 Task: Look for space in Morozovsk, Russia from 11th June, 2023 to 15th June, 2023 for 2 adults in price range Rs.7000 to Rs.16000. Place can be private room with 1  bedroom having 2 beds and 1 bathroom. Property type can be house, flat, guest house, hotel. Booking option can be shelf check-in. Required host language is English.
Action: Mouse moved to (452, 112)
Screenshot: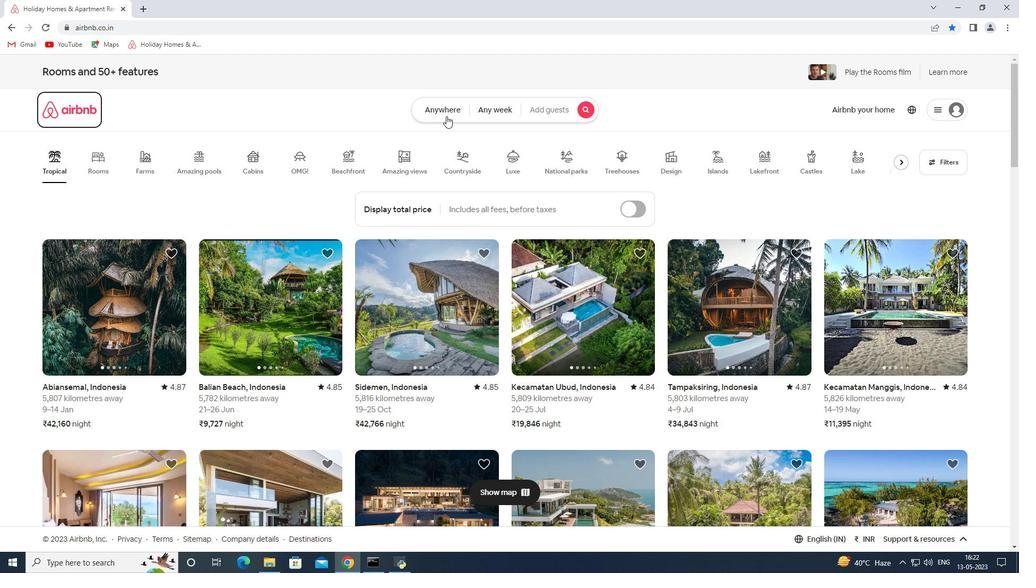 
Action: Mouse pressed left at (452, 112)
Screenshot: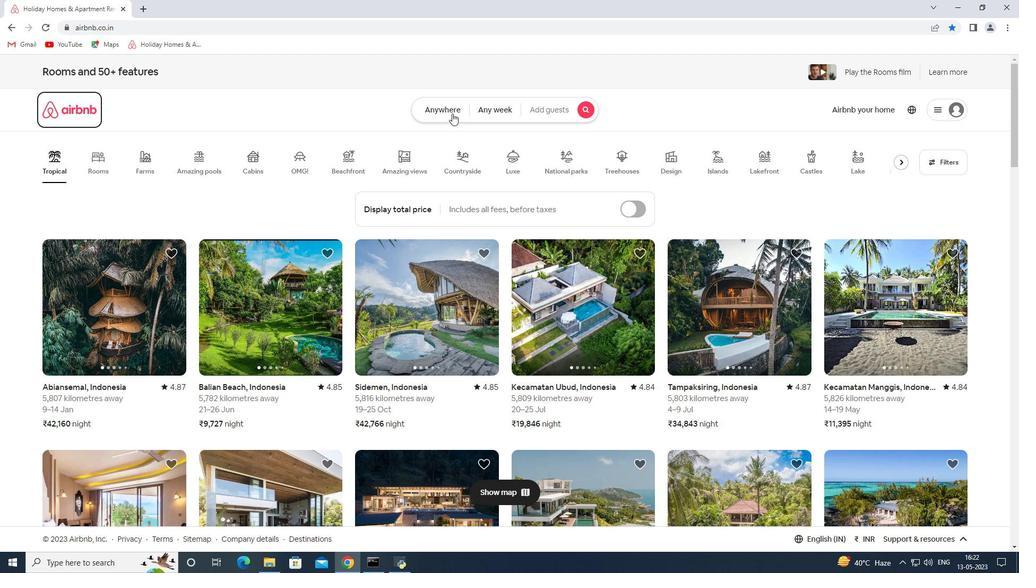 
Action: Mouse moved to (356, 156)
Screenshot: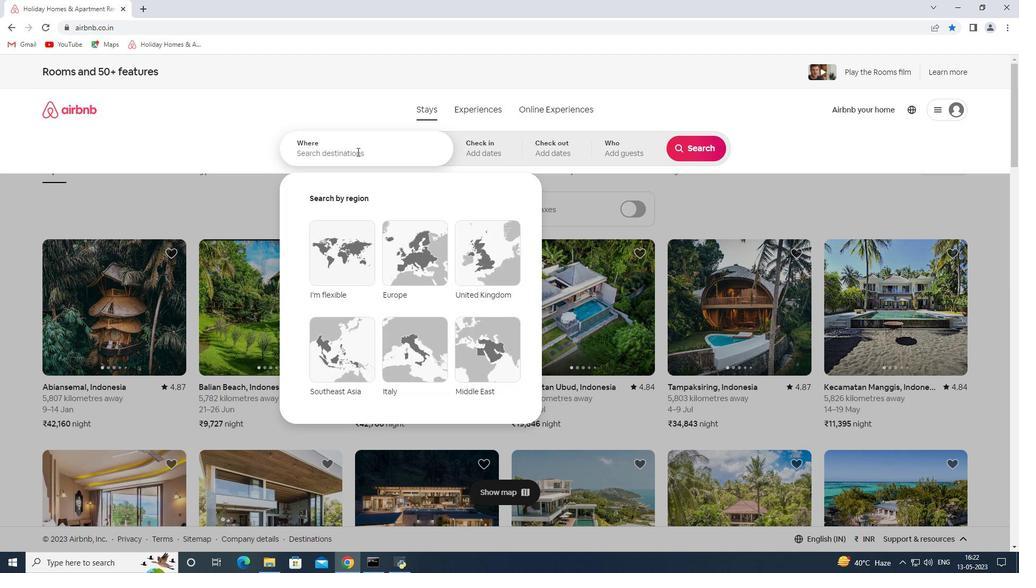 
Action: Mouse pressed left at (356, 156)
Screenshot: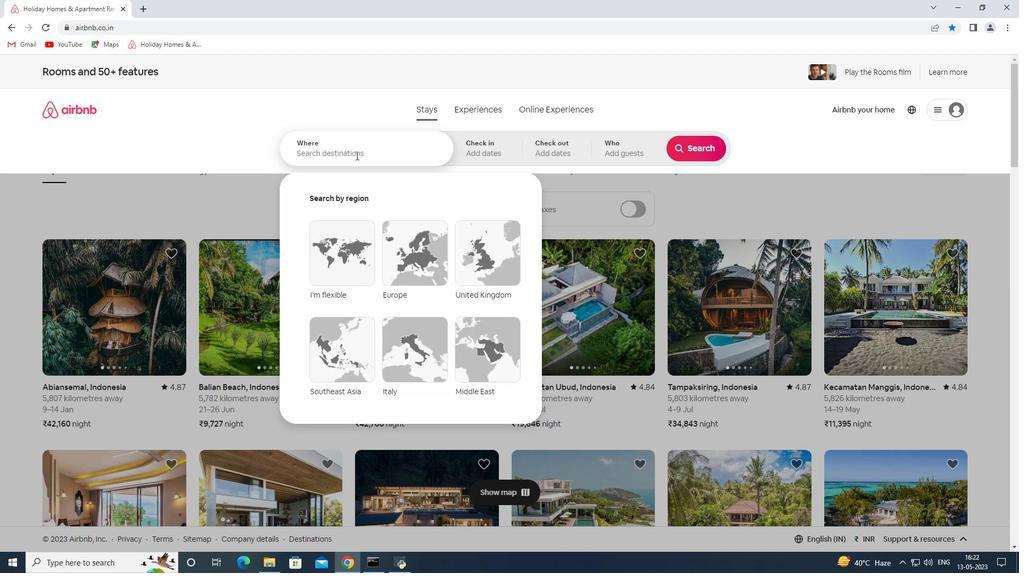 
Action: Key pressed <Key.shift><Key.shift><Key.shift><Key.shift><Key.shift><Key.shift><Key.shift><Key.shift><Key.shift>Morozovsk<Key.space><Key.shift><Key.shift><Key.shift><Key.shift><Key.shift><Key.shift><Key.shift><Key.shift><Key.shift><Key.shift><Key.shift><Key.shift><Key.shift><Key.shift><Key.shift><Key.shift><Key.shift><Key.shift><Key.shift><Key.shift><Key.shift><Key.shift><Key.shift><Key.shift><Key.shift><Key.shift><Key.shift><Key.shift>Russia<Key.space><Key.enter>
Screenshot: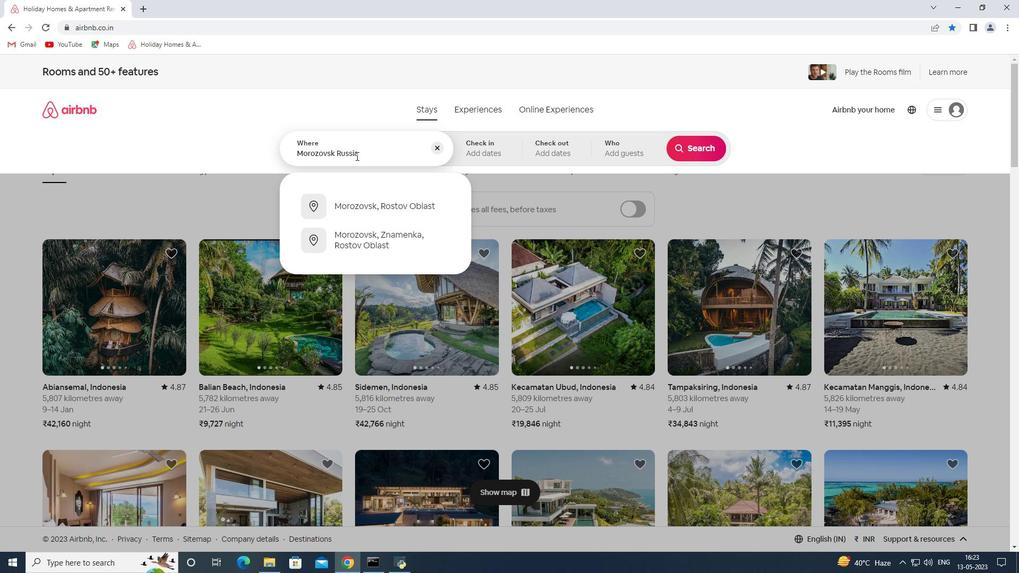 
Action: Mouse moved to (535, 329)
Screenshot: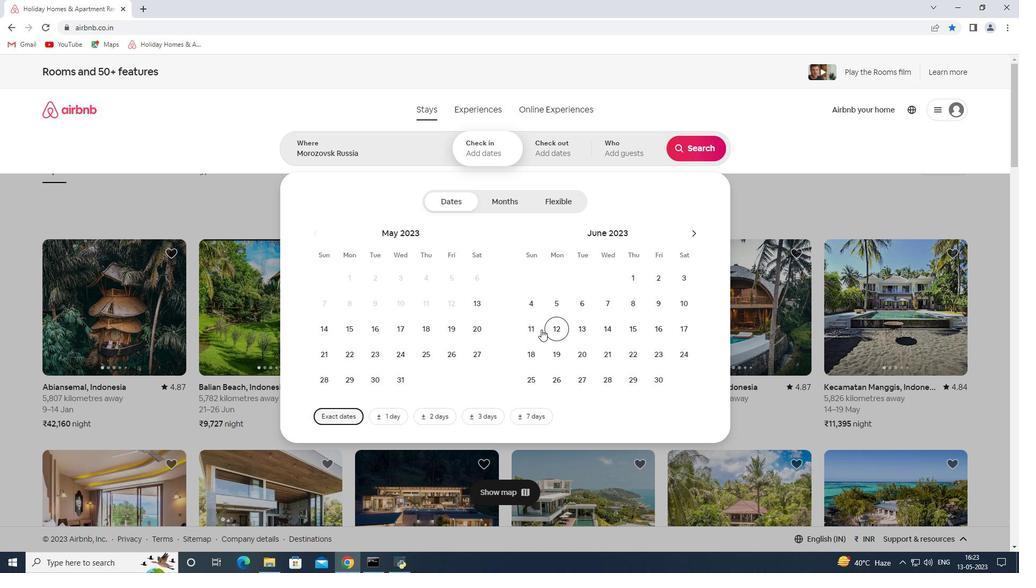 
Action: Mouse pressed left at (535, 329)
Screenshot: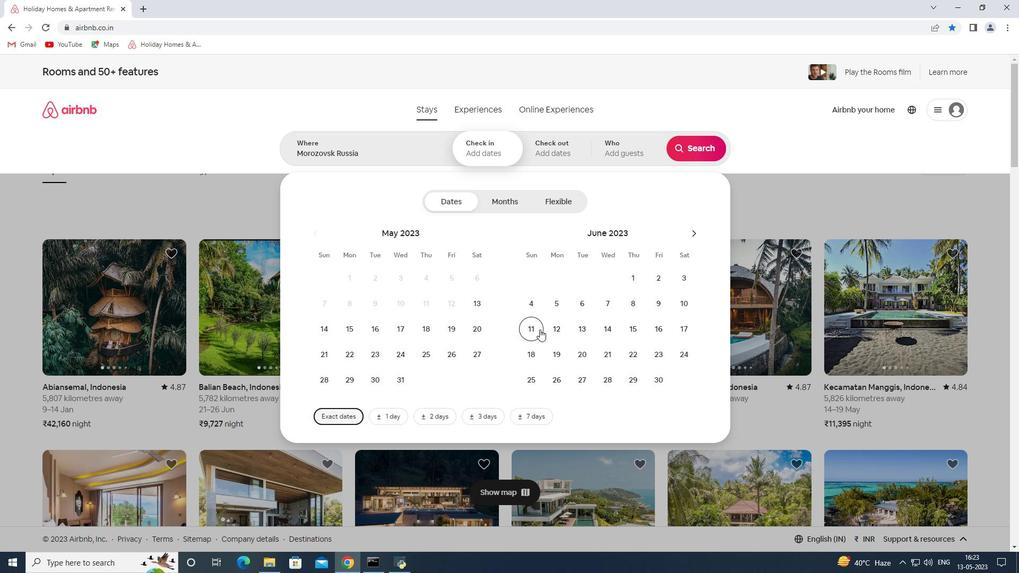 
Action: Mouse moved to (631, 333)
Screenshot: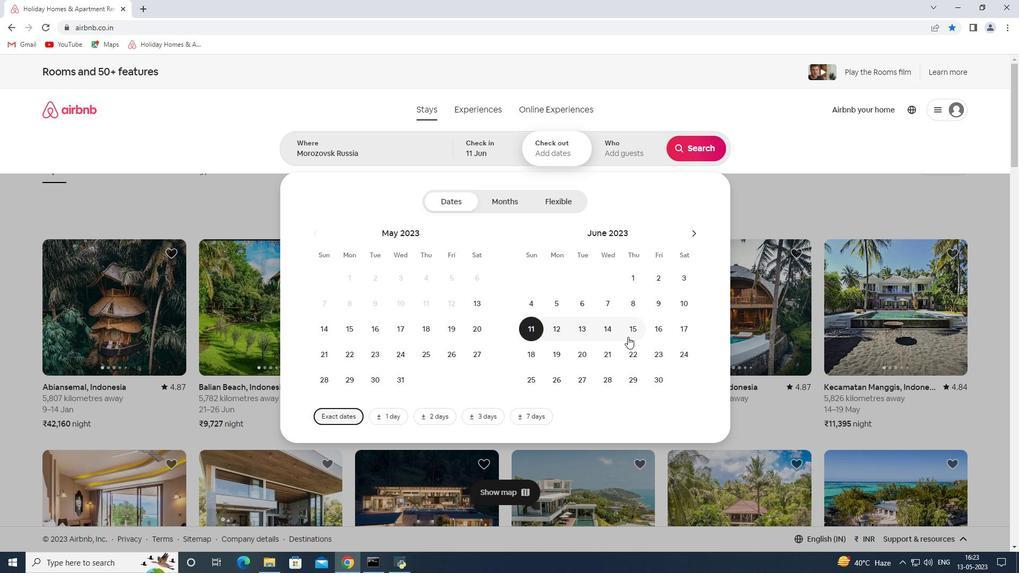 
Action: Mouse pressed left at (631, 333)
Screenshot: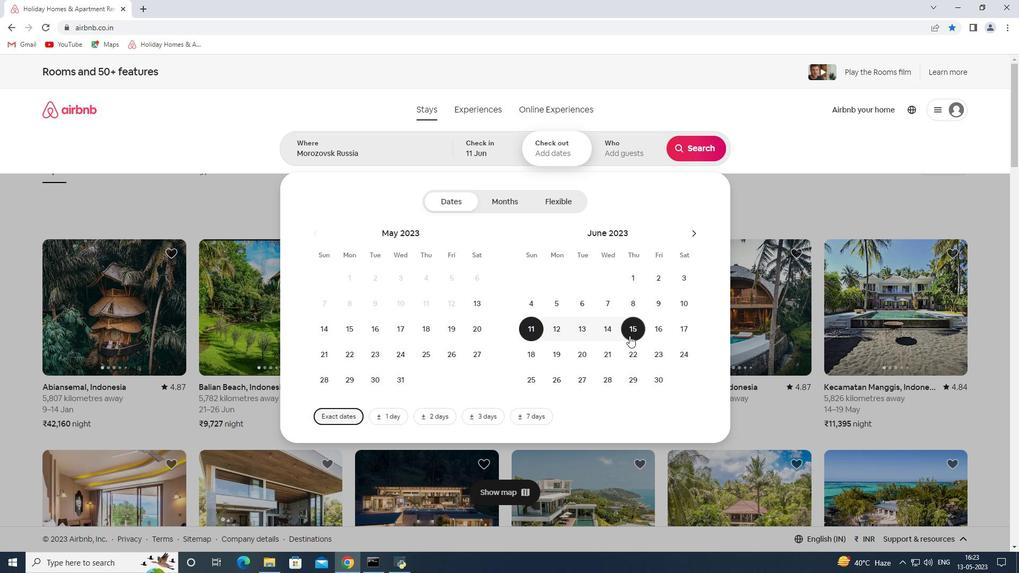 
Action: Mouse moved to (633, 154)
Screenshot: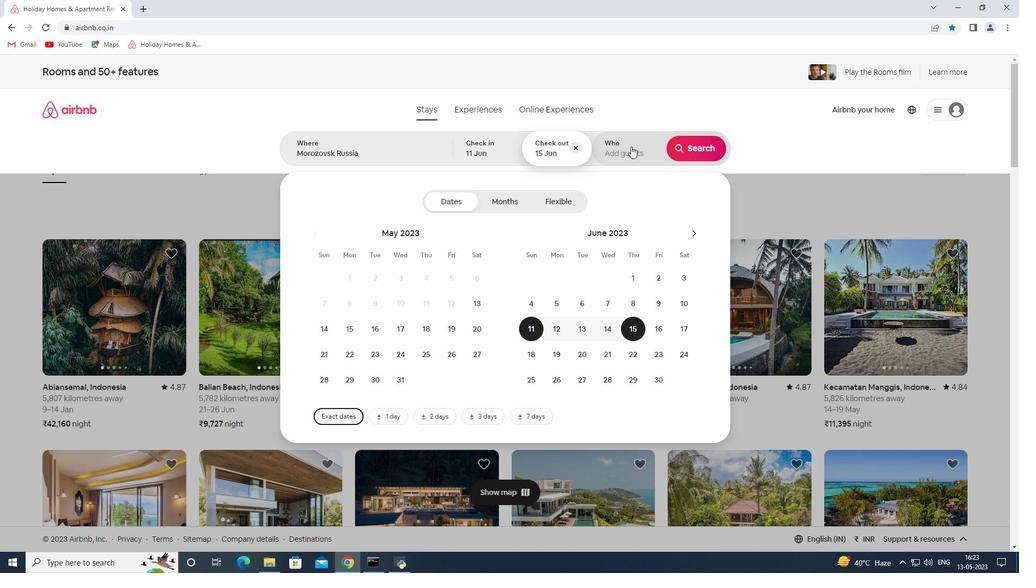 
Action: Mouse pressed left at (633, 154)
Screenshot: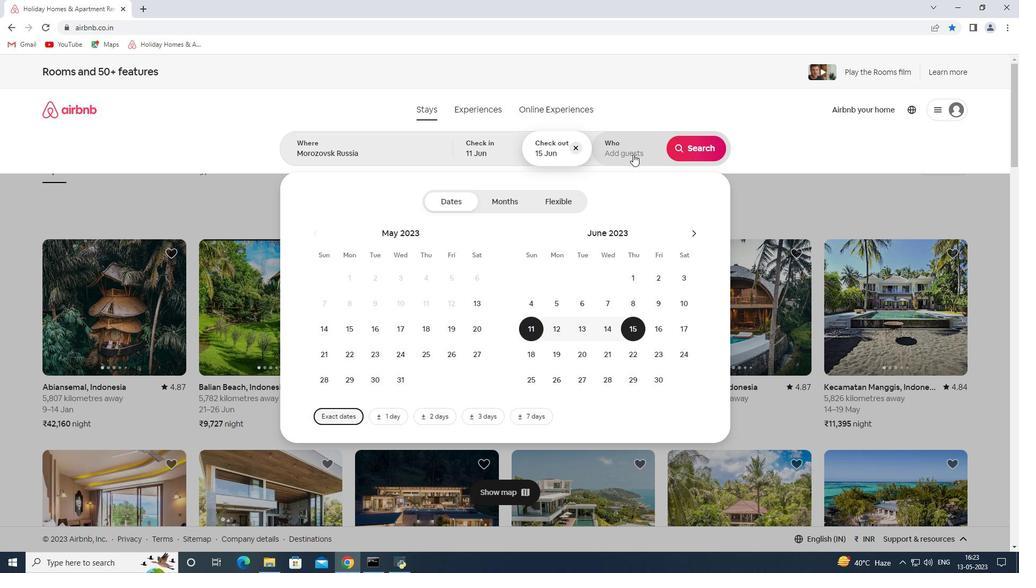 
Action: Mouse moved to (702, 204)
Screenshot: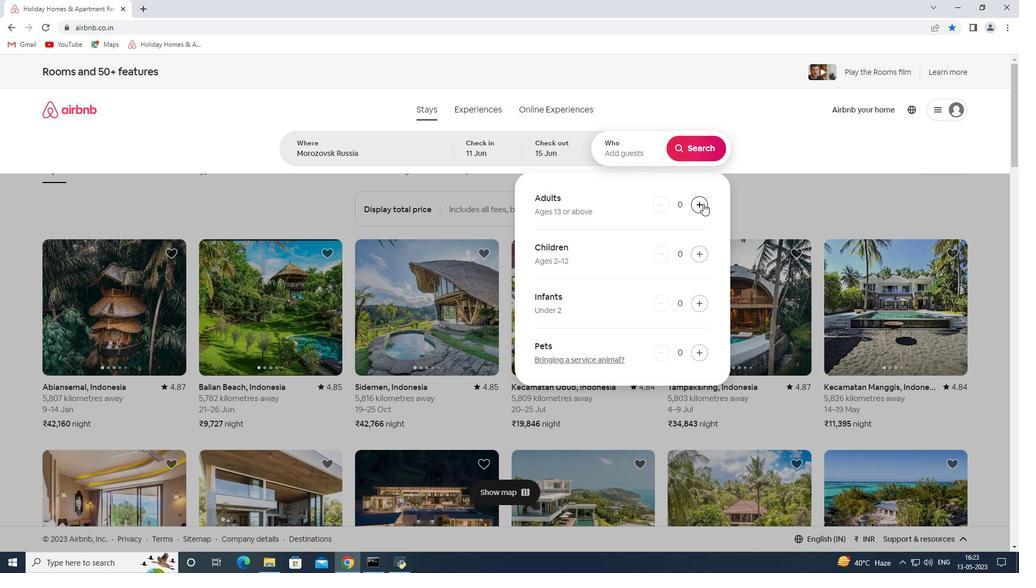 
Action: Mouse pressed left at (702, 204)
Screenshot: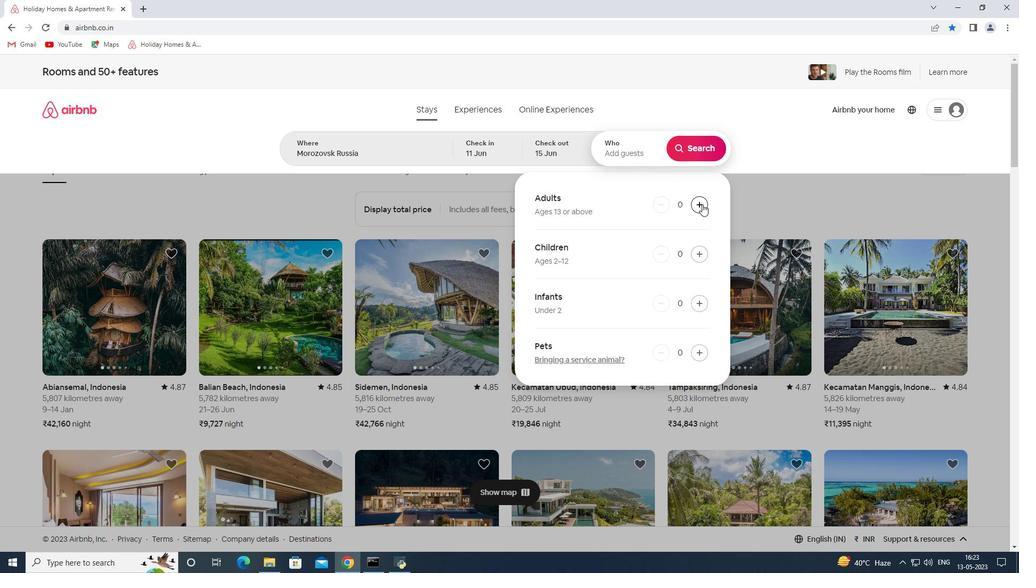 
Action: Mouse pressed left at (702, 204)
Screenshot: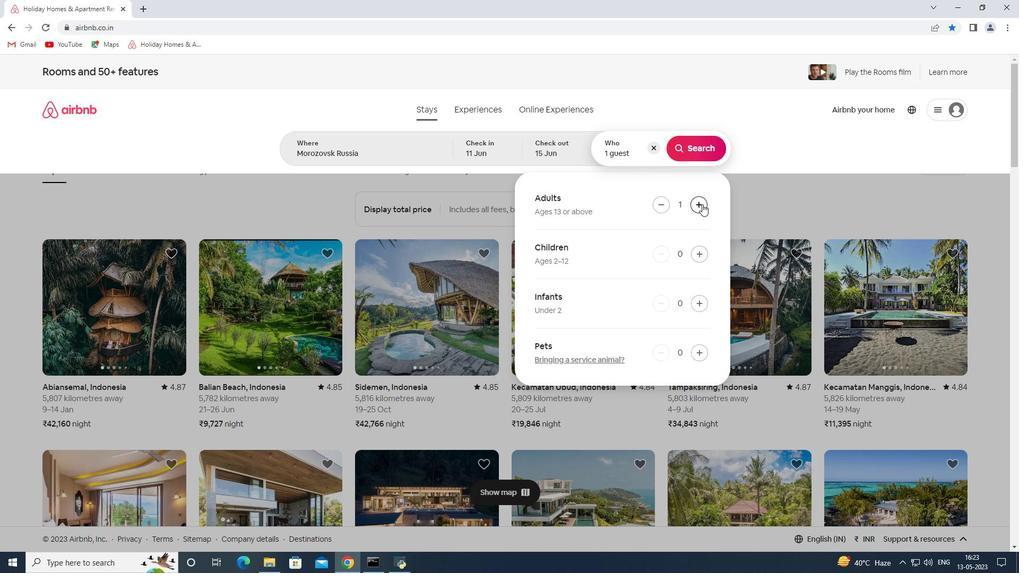 
Action: Mouse pressed left at (702, 204)
Screenshot: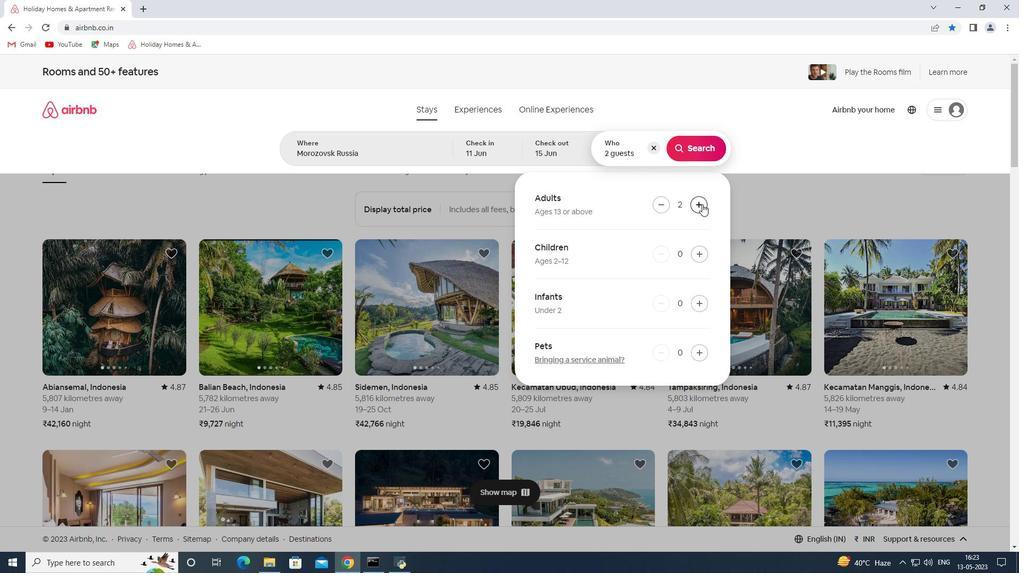 
Action: Mouse moved to (663, 208)
Screenshot: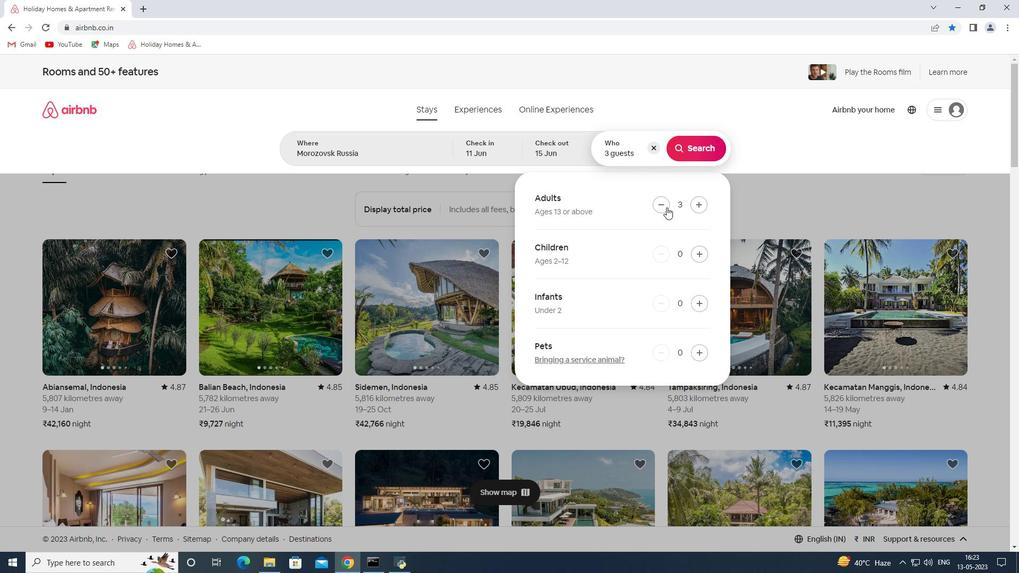 
Action: Mouse pressed left at (663, 208)
Screenshot: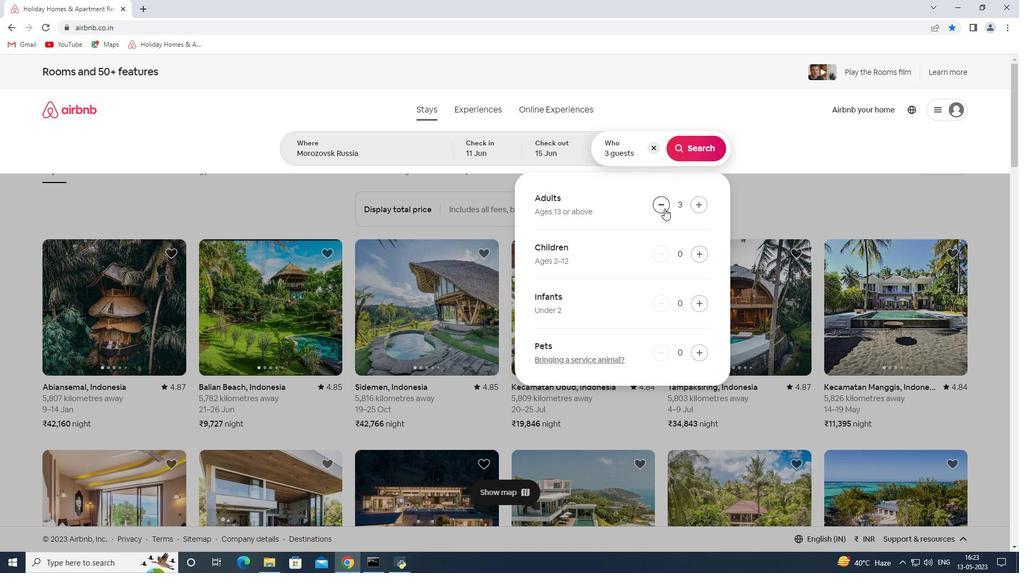 
Action: Mouse moved to (700, 147)
Screenshot: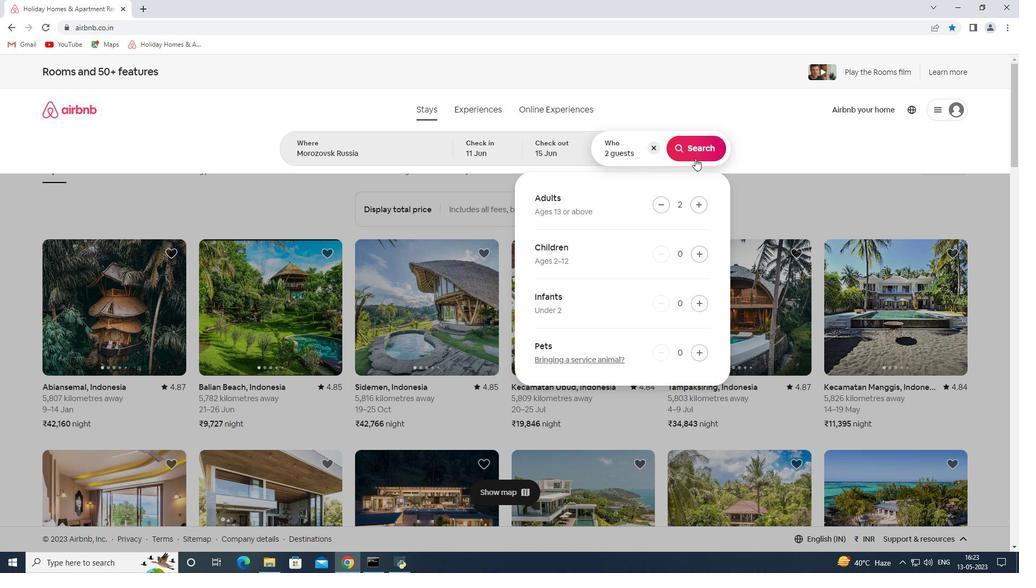 
Action: Mouse pressed left at (700, 147)
Screenshot: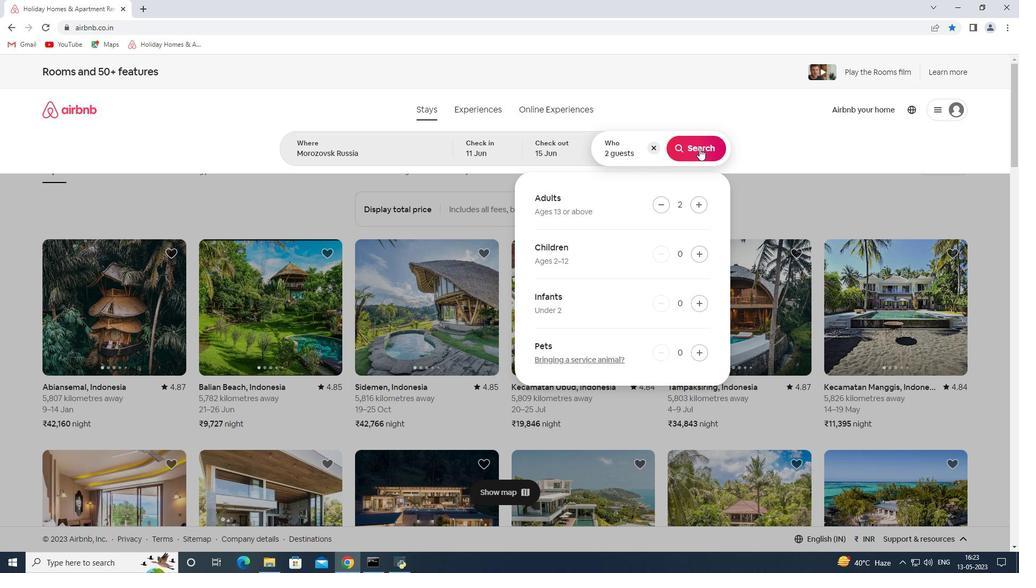 
Action: Mouse moved to (959, 118)
Screenshot: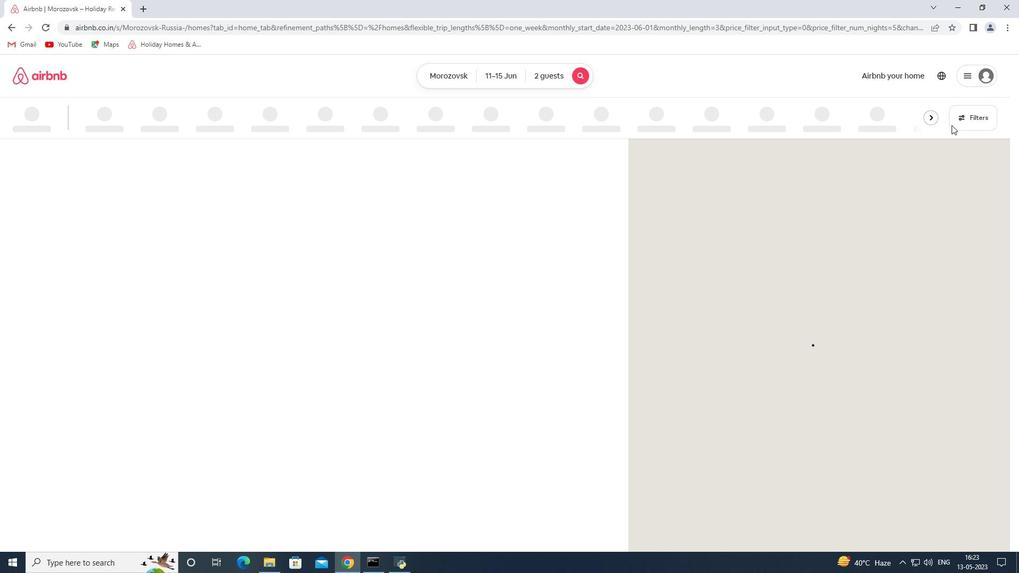 
Action: Mouse pressed left at (959, 118)
Screenshot: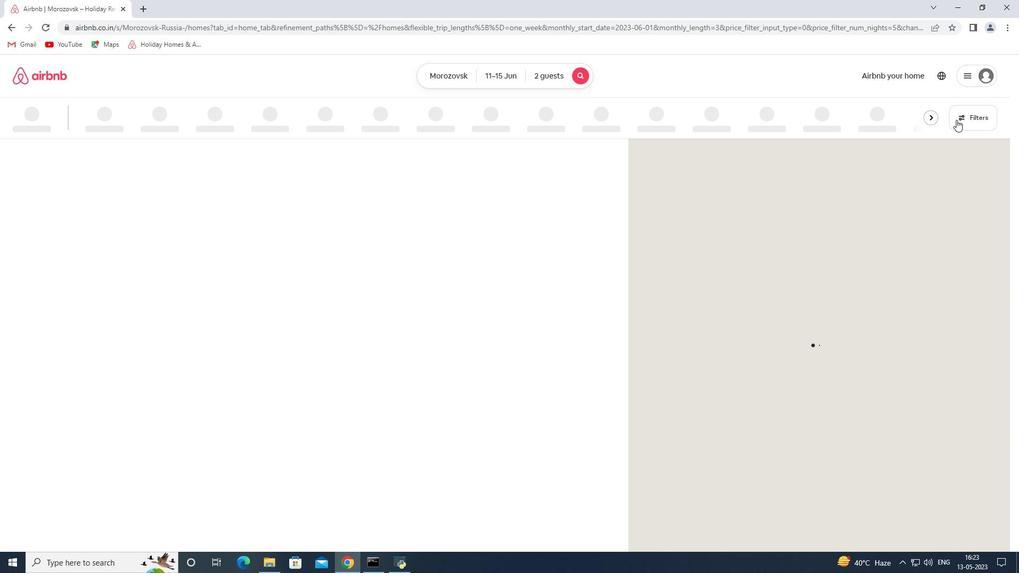 
Action: Mouse moved to (373, 377)
Screenshot: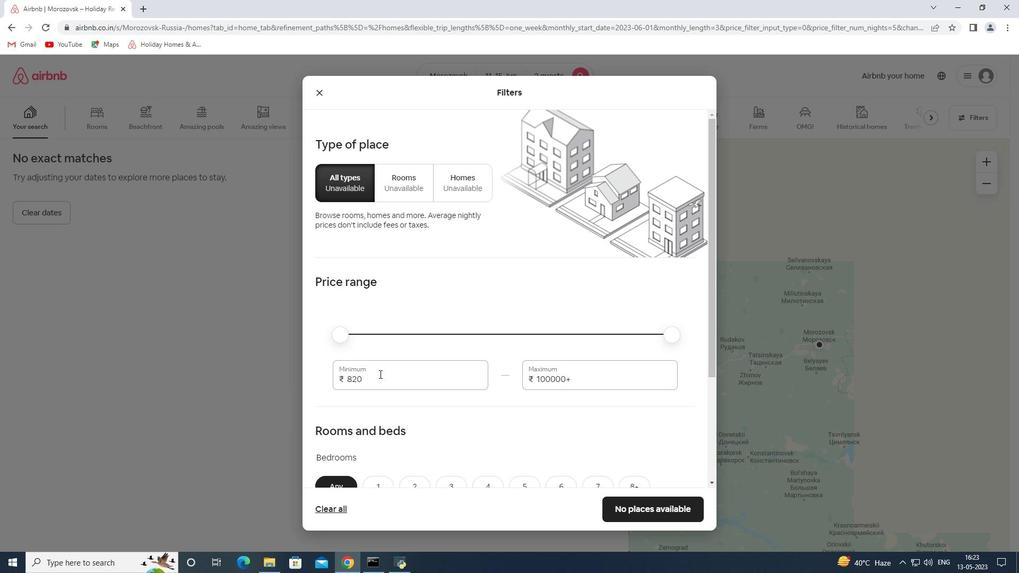 
Action: Mouse pressed left at (373, 377)
Screenshot: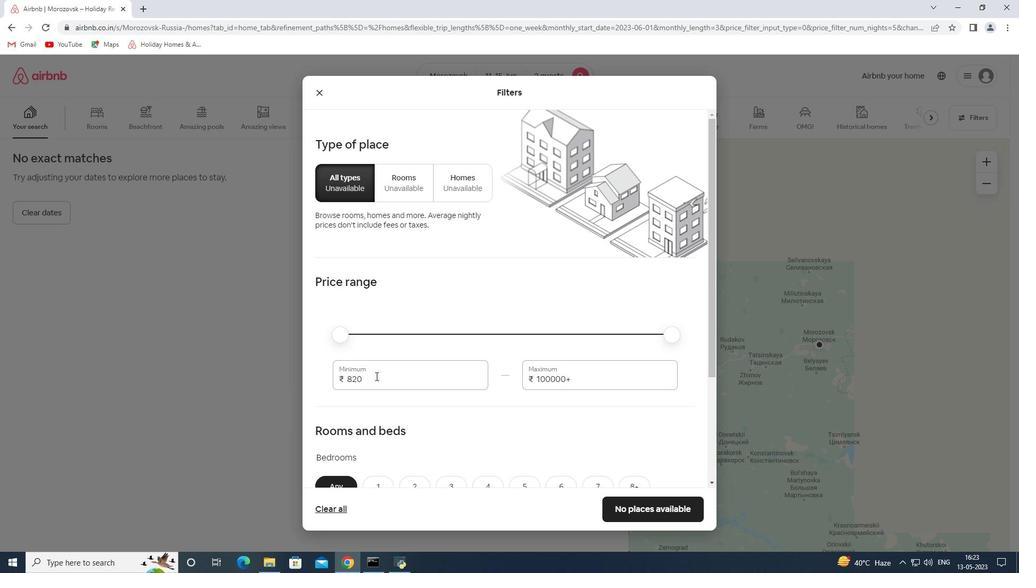 
Action: Mouse pressed left at (373, 377)
Screenshot: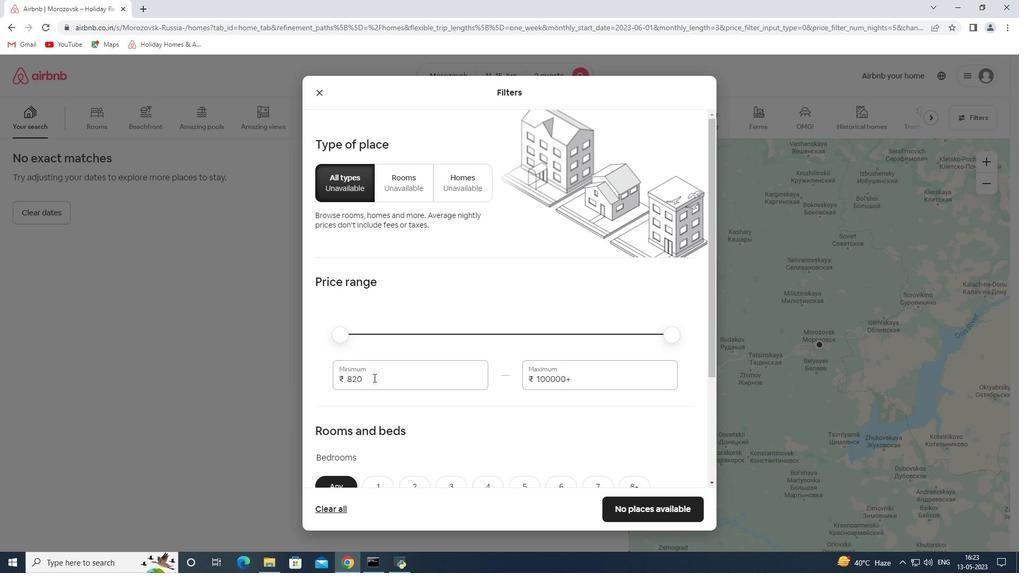 
Action: Key pressed 7000<Key.tab>16000
Screenshot: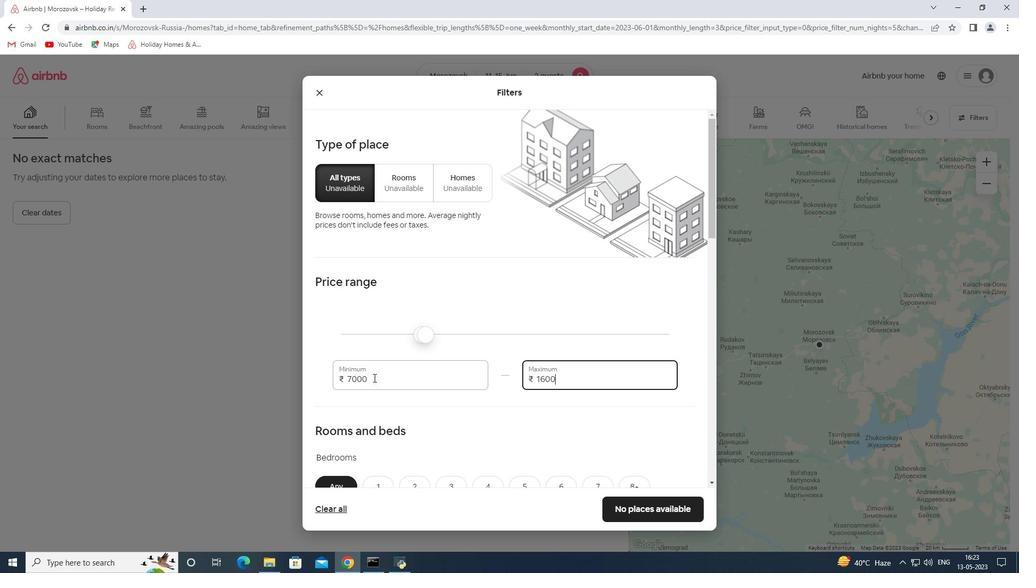 
Action: Mouse moved to (480, 295)
Screenshot: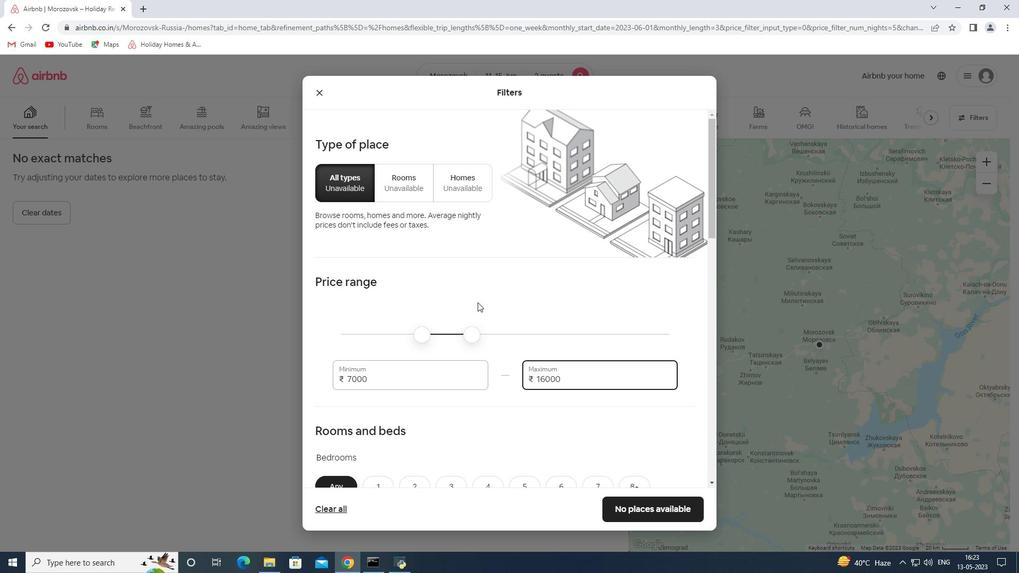 
Action: Mouse scrolled (480, 294) with delta (0, 0)
Screenshot: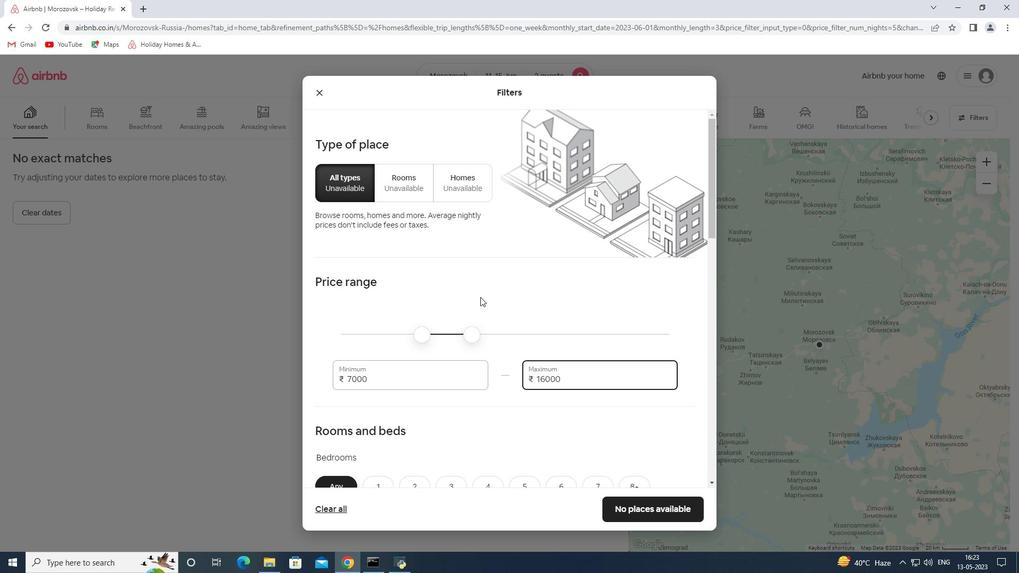 
Action: Mouse moved to (480, 295)
Screenshot: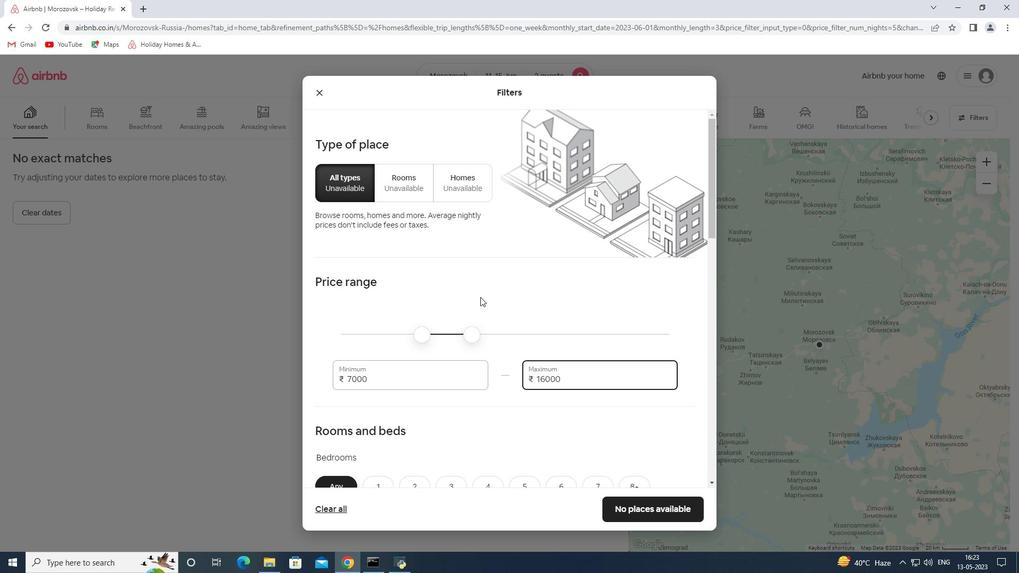 
Action: Mouse scrolled (480, 294) with delta (0, 0)
Screenshot: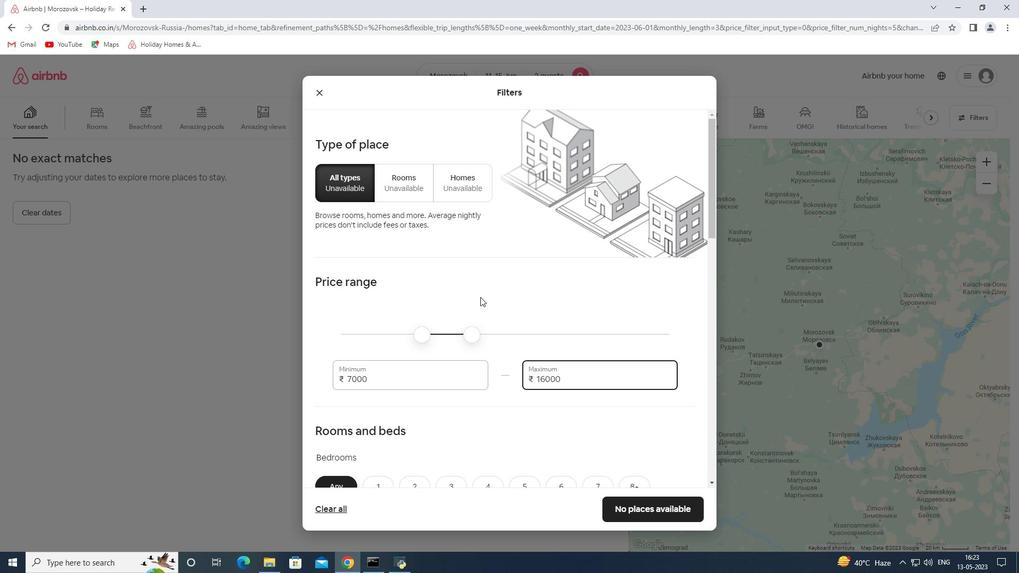 
Action: Mouse scrolled (480, 294) with delta (0, 0)
Screenshot: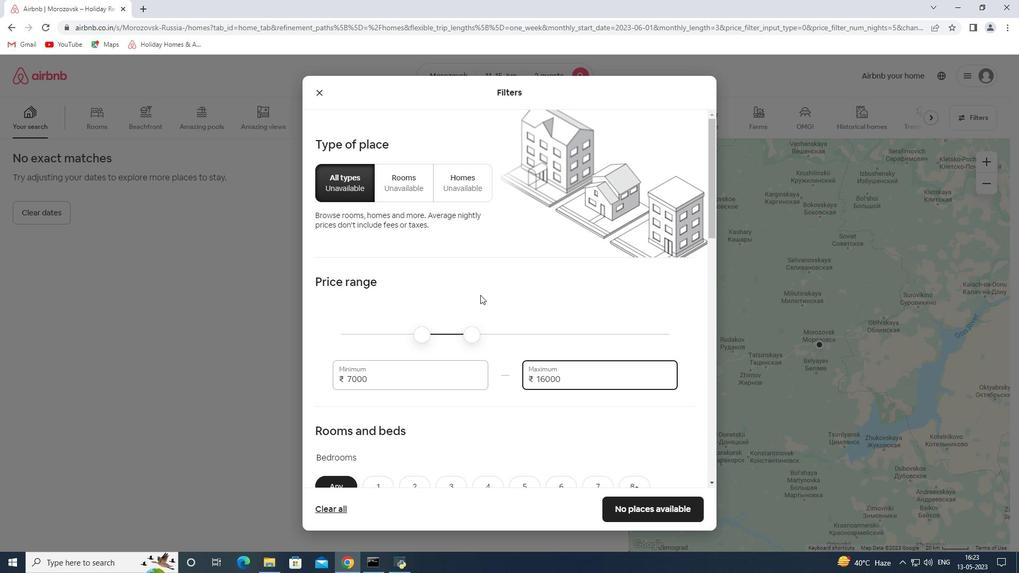 
Action: Mouse moved to (383, 332)
Screenshot: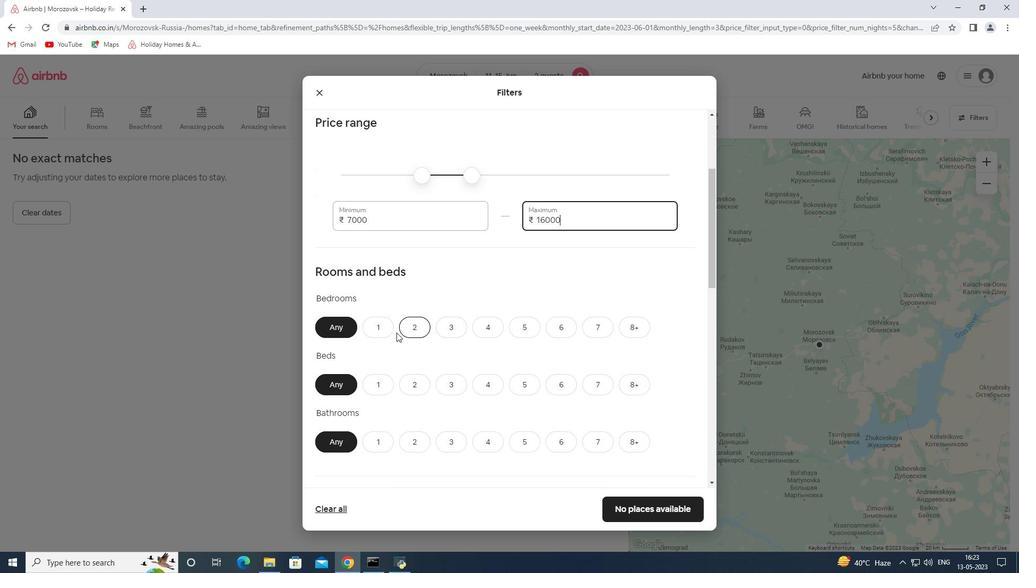 
Action: Mouse pressed left at (383, 332)
Screenshot: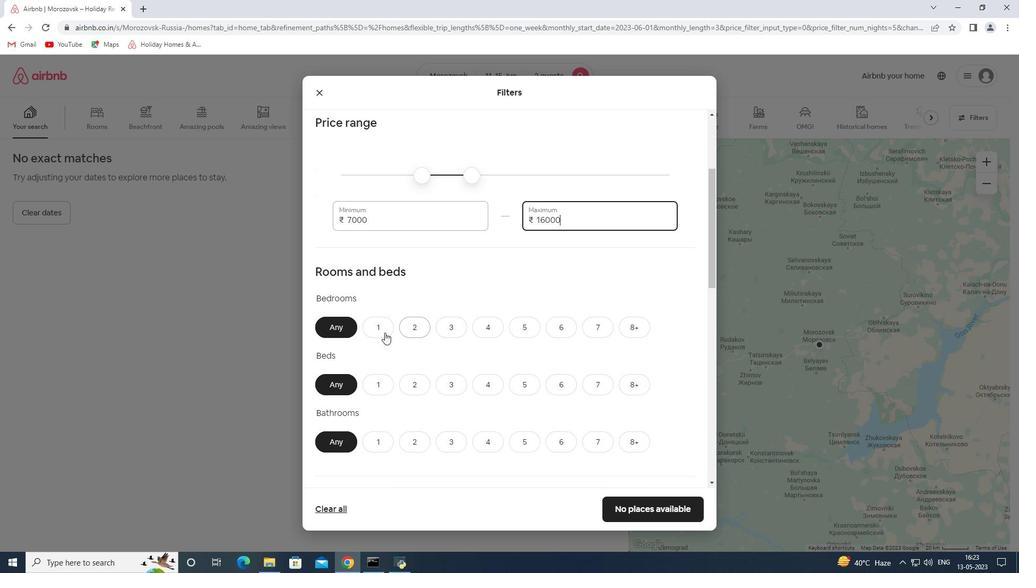 
Action: Mouse moved to (415, 388)
Screenshot: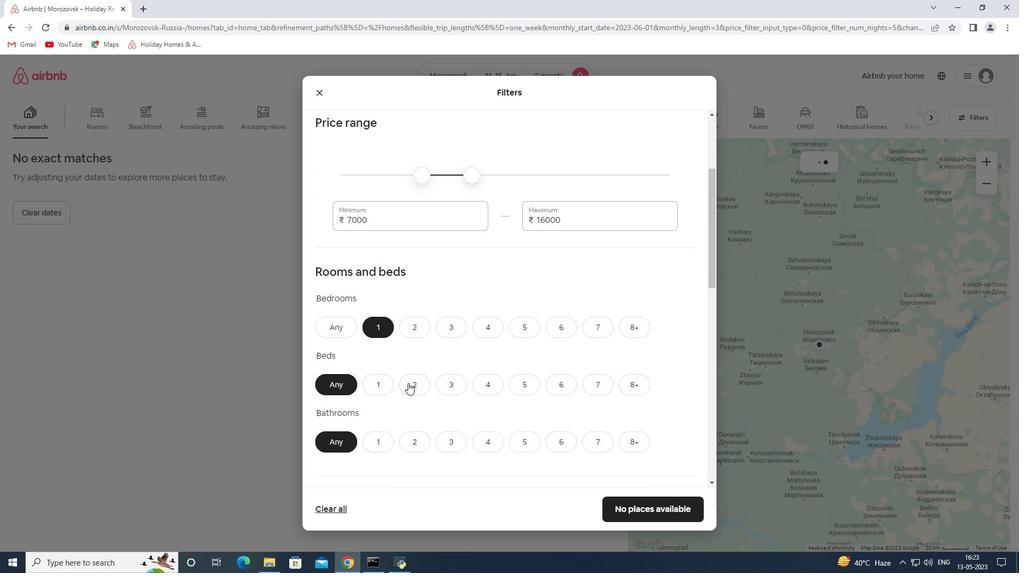 
Action: Mouse pressed left at (415, 388)
Screenshot: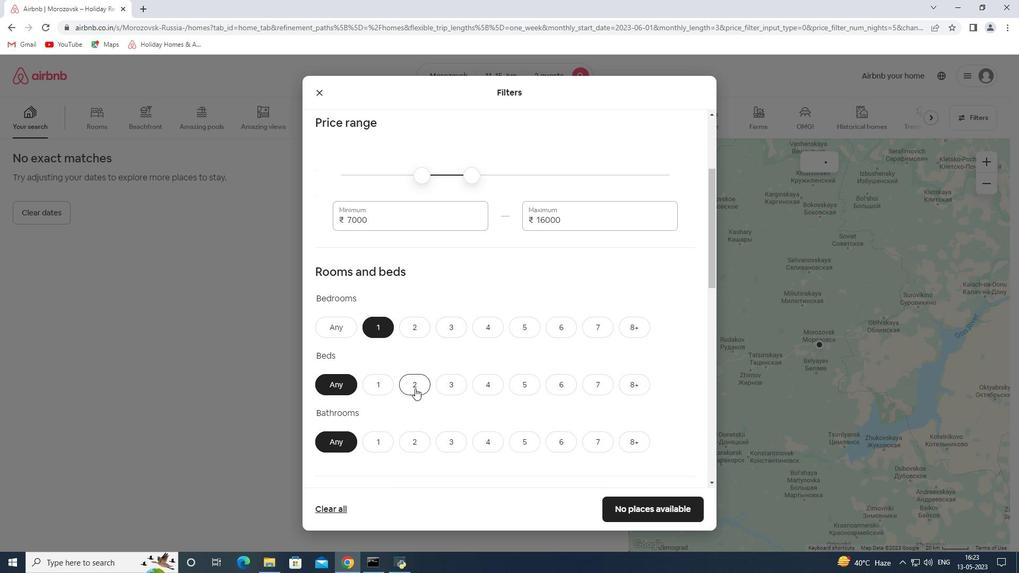 
Action: Mouse moved to (381, 436)
Screenshot: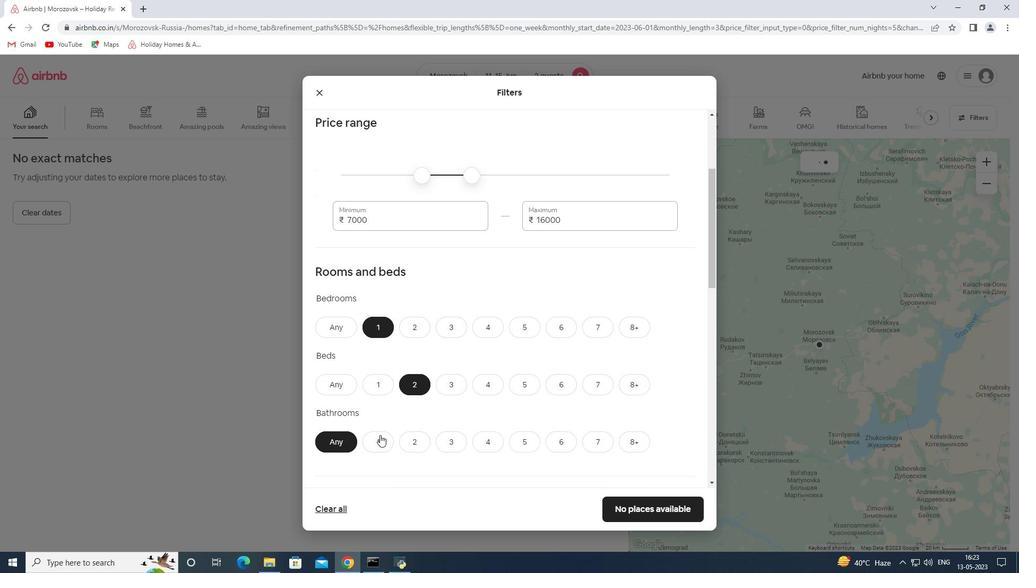 
Action: Mouse pressed left at (381, 436)
Screenshot: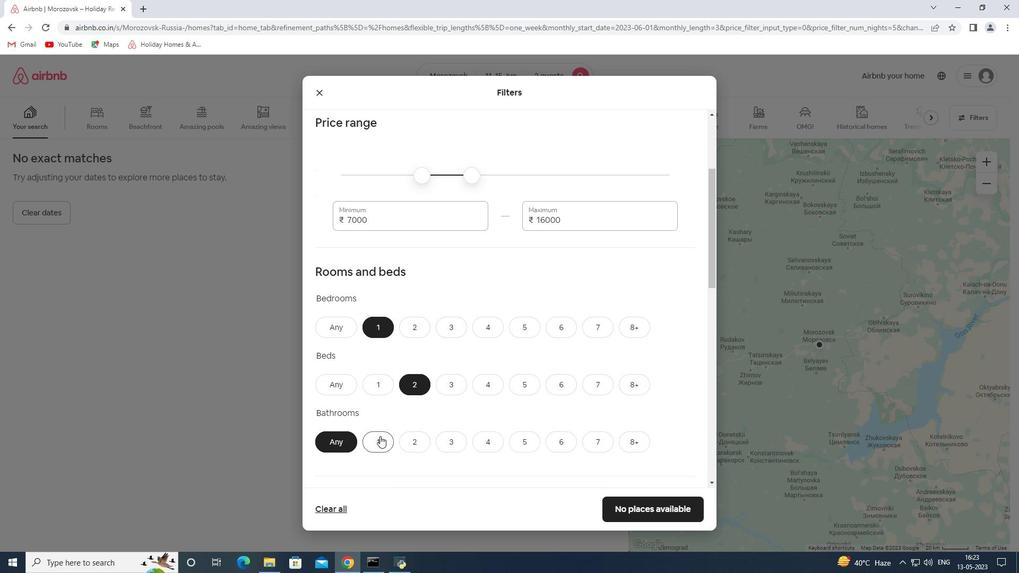 
Action: Mouse moved to (441, 369)
Screenshot: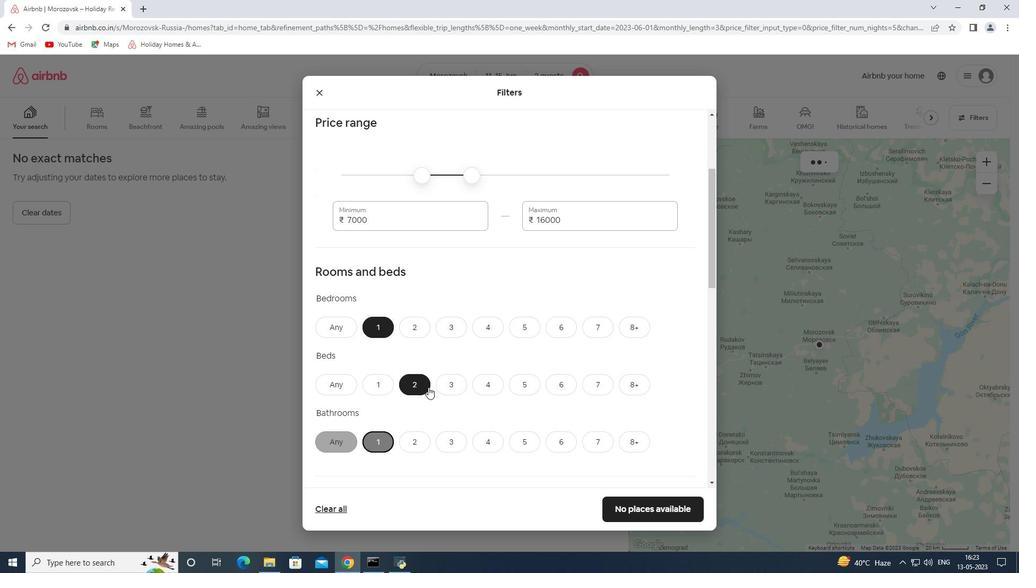 
Action: Mouse scrolled (441, 368) with delta (0, 0)
Screenshot: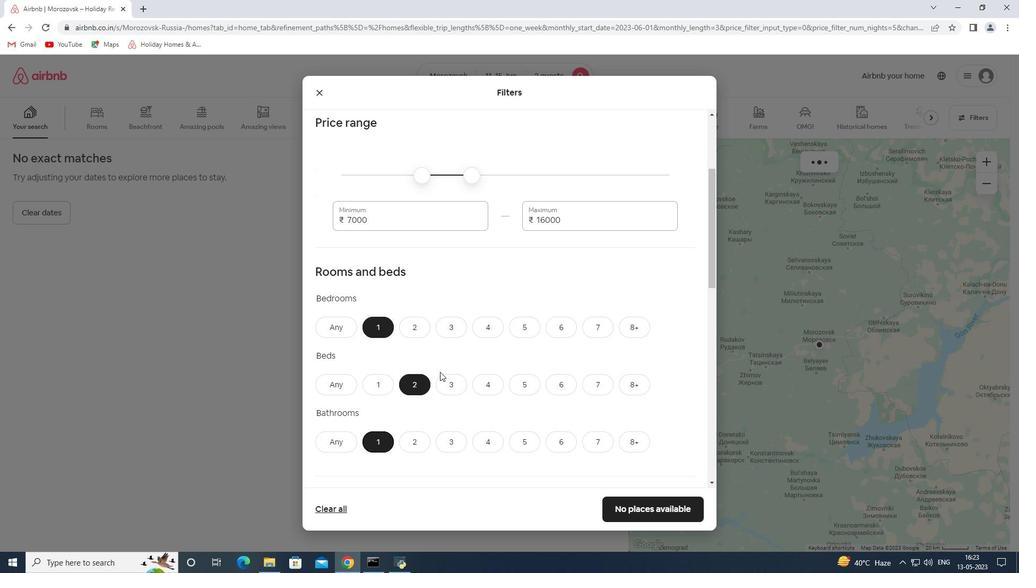 
Action: Mouse scrolled (441, 368) with delta (0, 0)
Screenshot: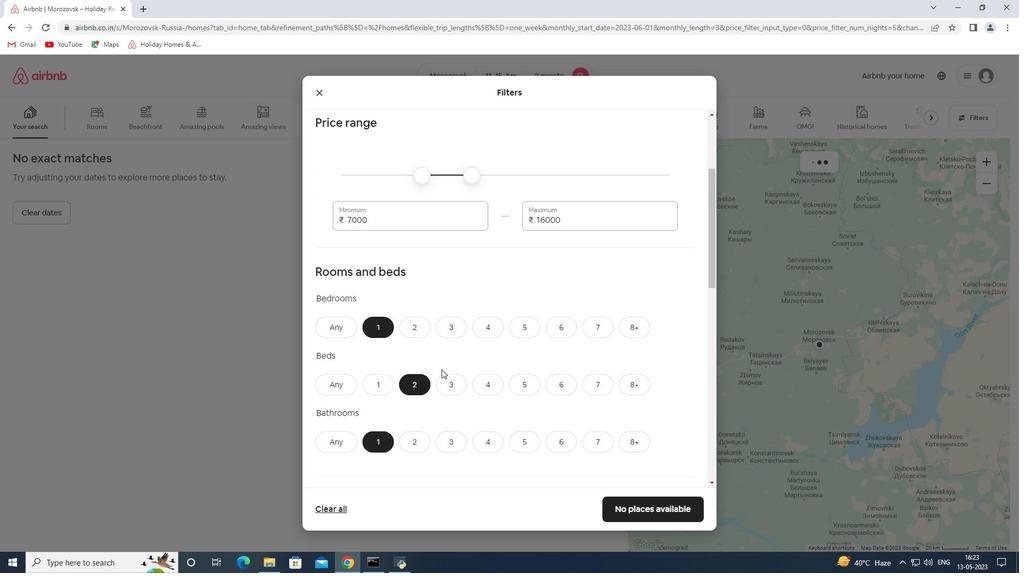 
Action: Mouse scrolled (441, 368) with delta (0, 0)
Screenshot: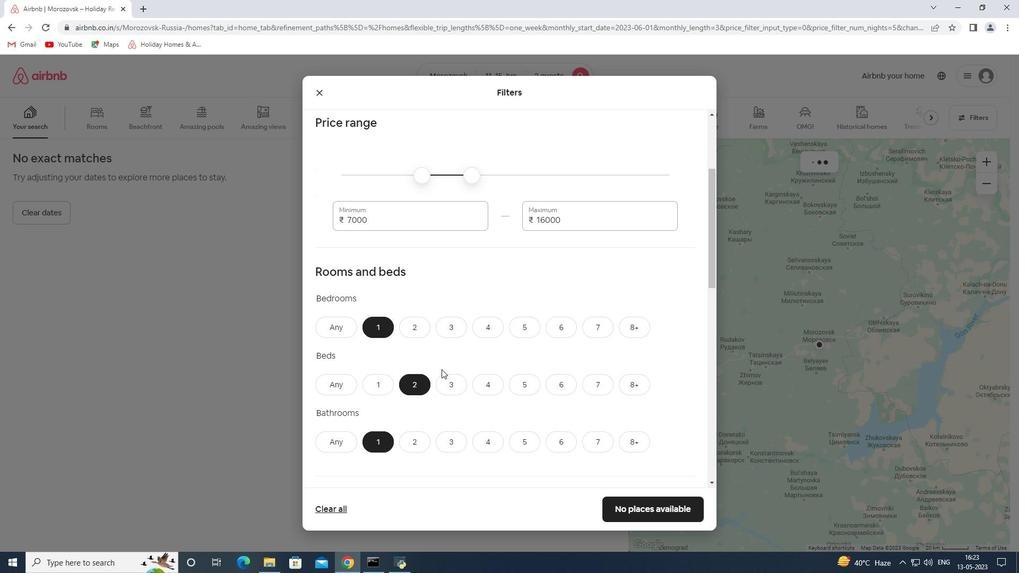
Action: Mouse moved to (449, 365)
Screenshot: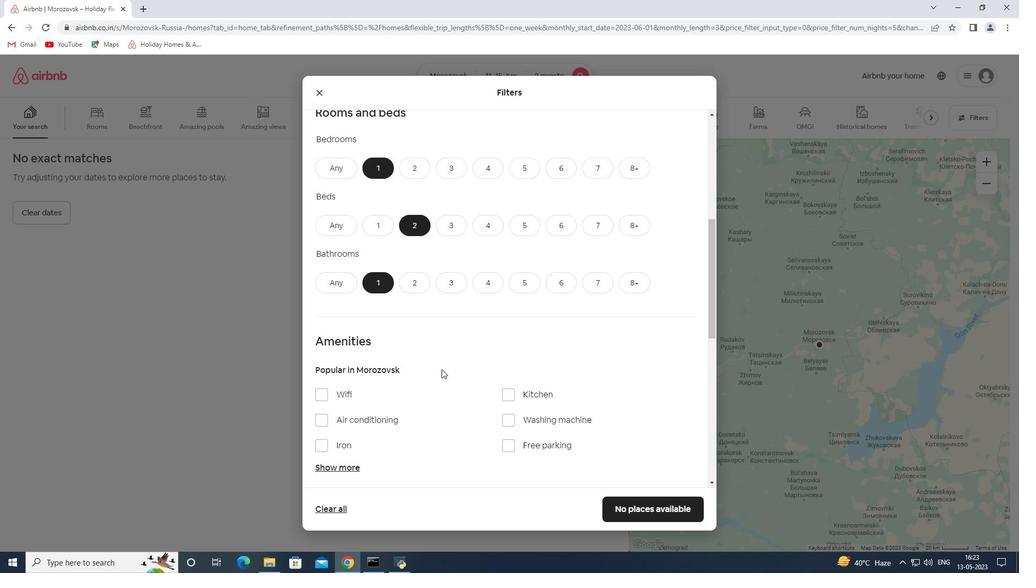 
Action: Mouse scrolled (449, 365) with delta (0, 0)
Screenshot: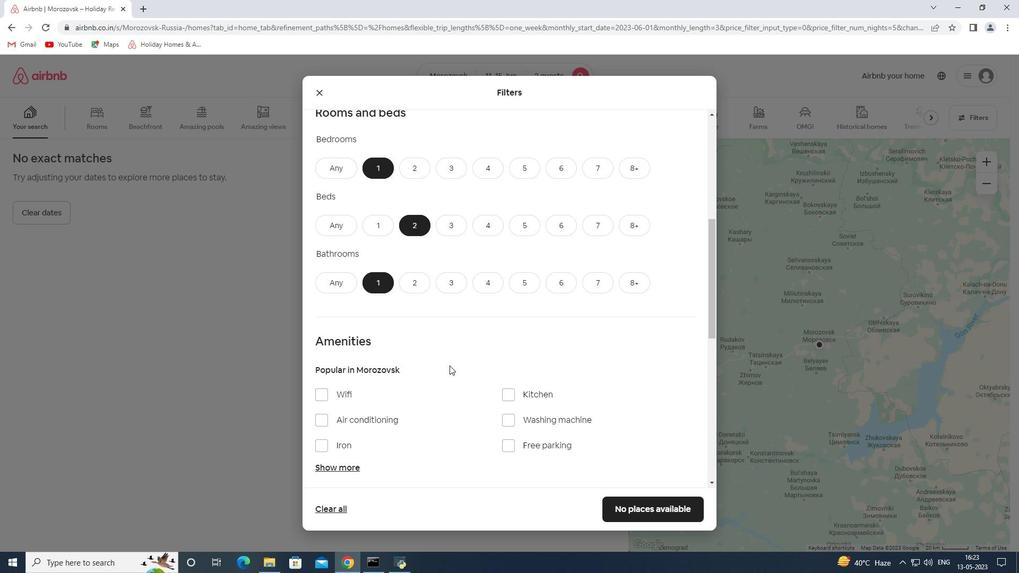 
Action: Mouse moved to (434, 329)
Screenshot: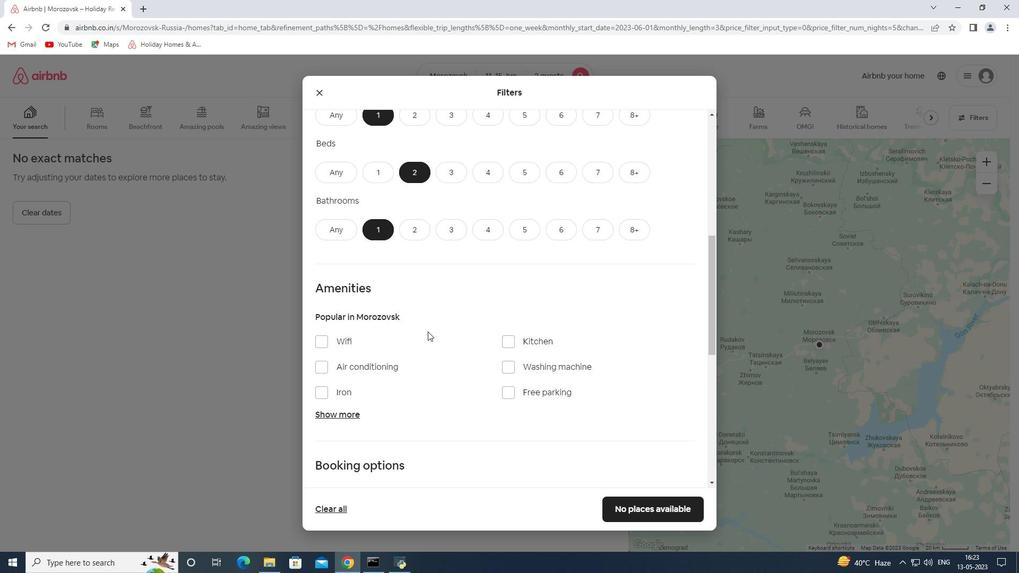 
Action: Mouse scrolled (434, 329) with delta (0, 0)
Screenshot: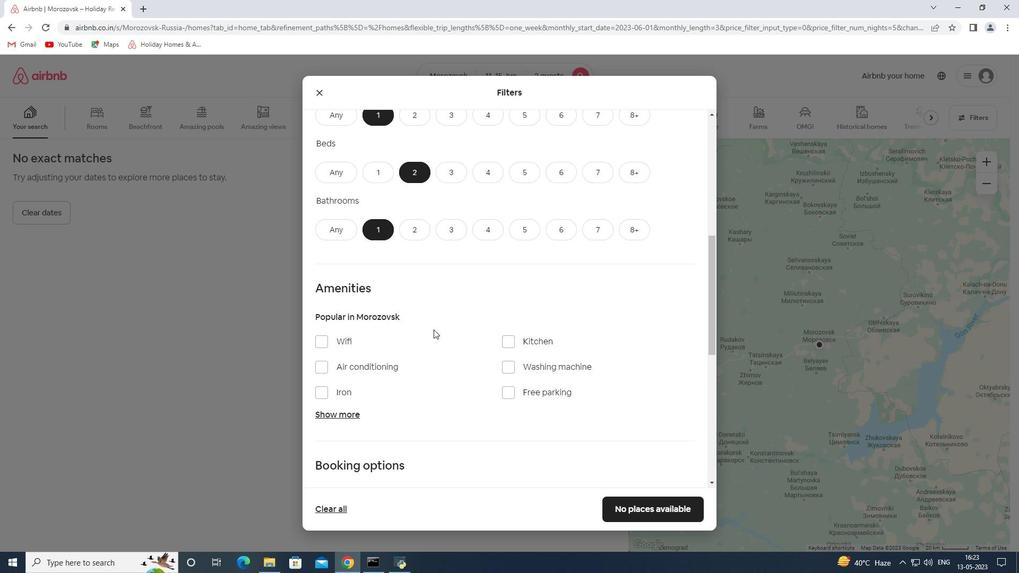
Action: Mouse scrolled (434, 329) with delta (0, 0)
Screenshot: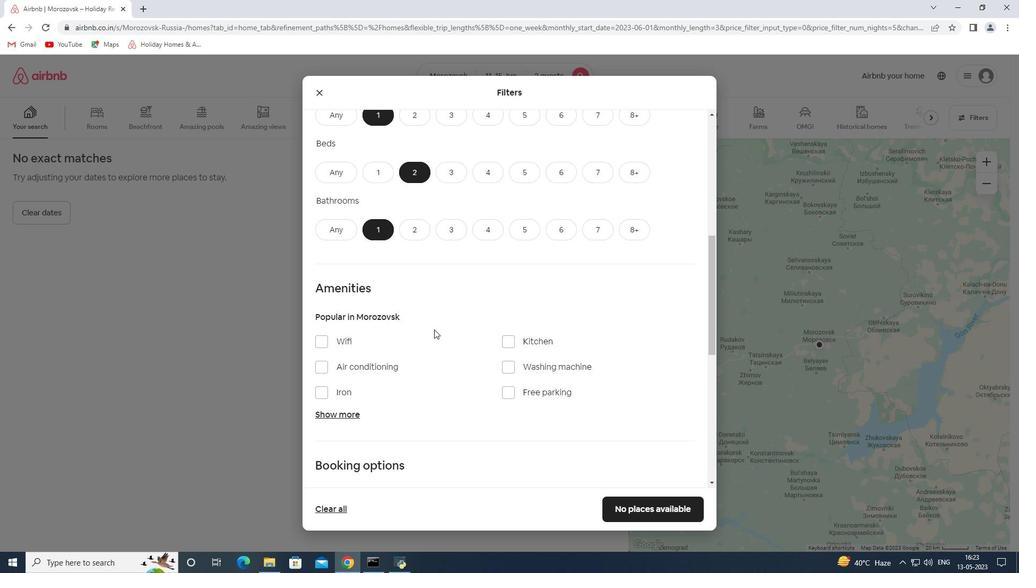 
Action: Mouse moved to (442, 302)
Screenshot: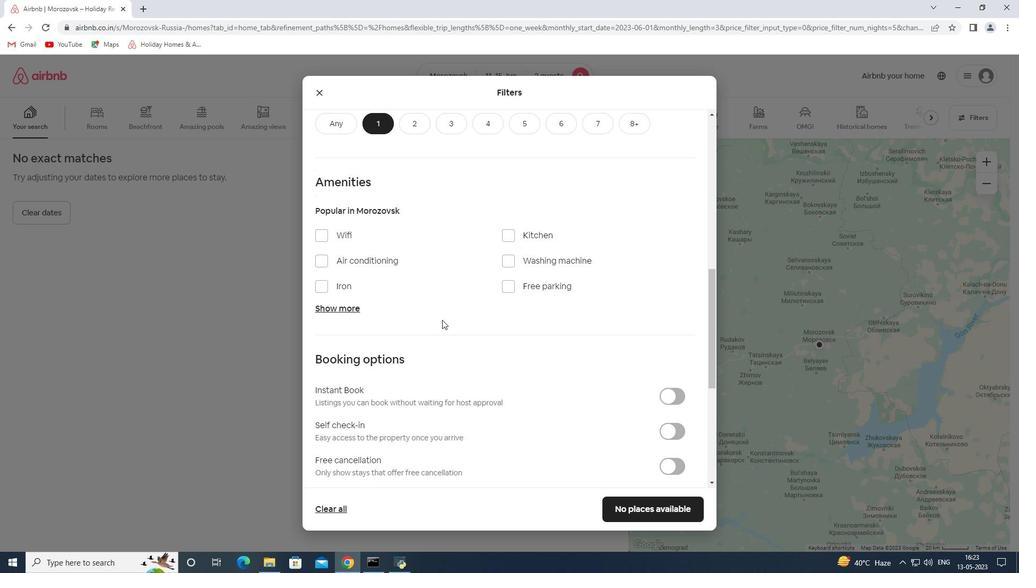 
Action: Mouse scrolled (442, 302) with delta (0, 0)
Screenshot: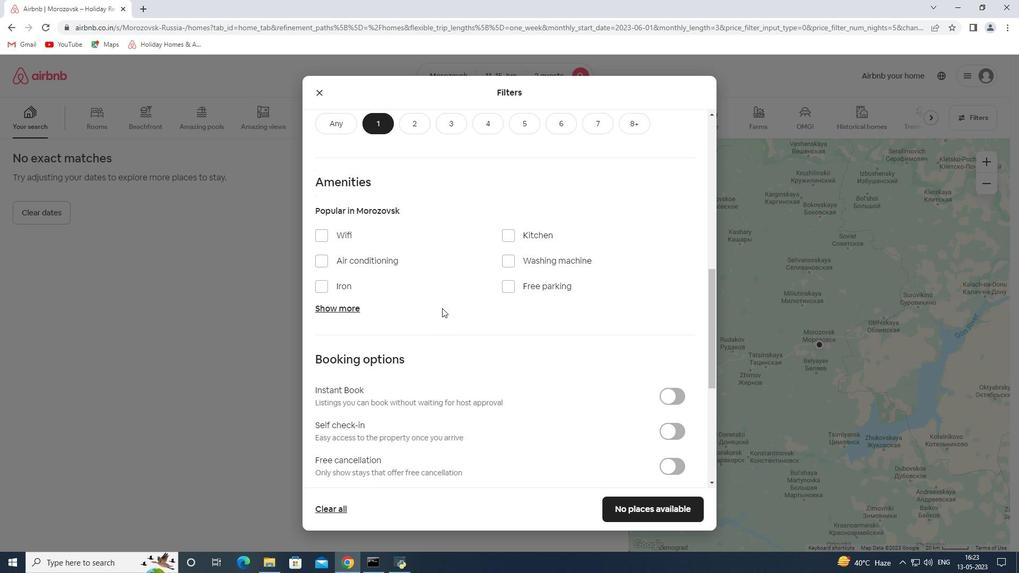 
Action: Mouse scrolled (442, 302) with delta (0, 0)
Screenshot: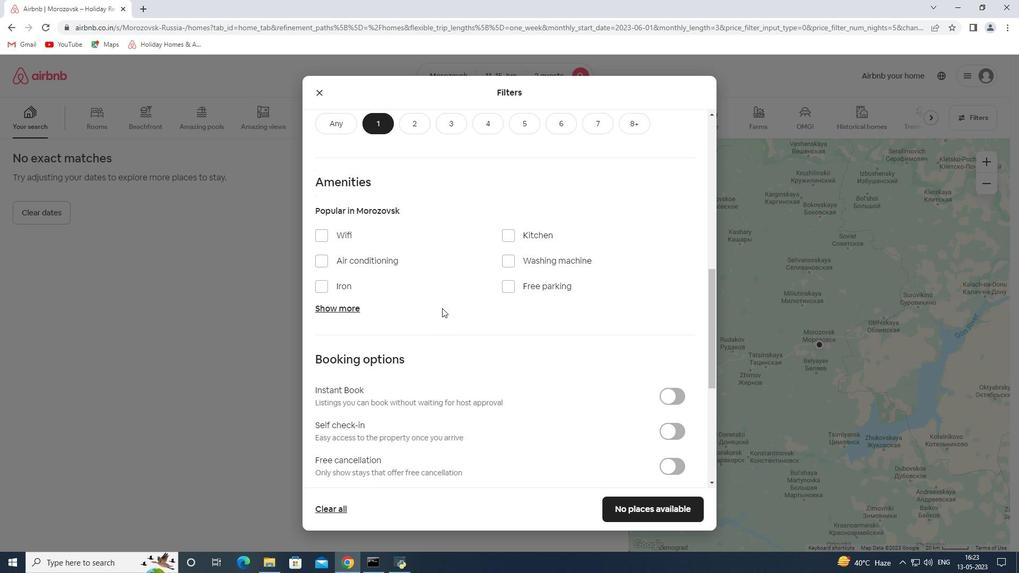 
Action: Mouse scrolled (442, 301) with delta (0, 0)
Screenshot: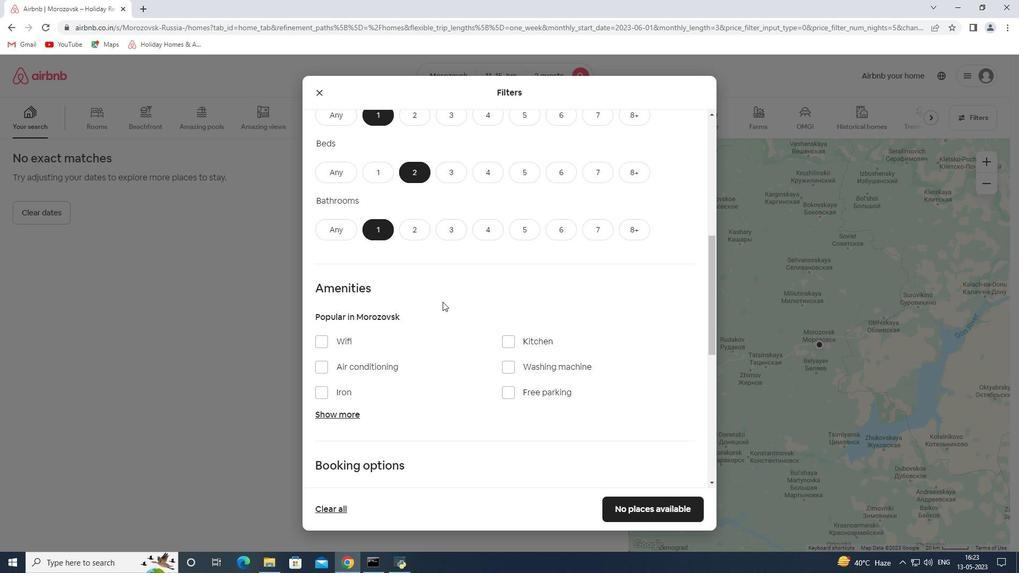 
Action: Mouse scrolled (442, 301) with delta (0, 0)
Screenshot: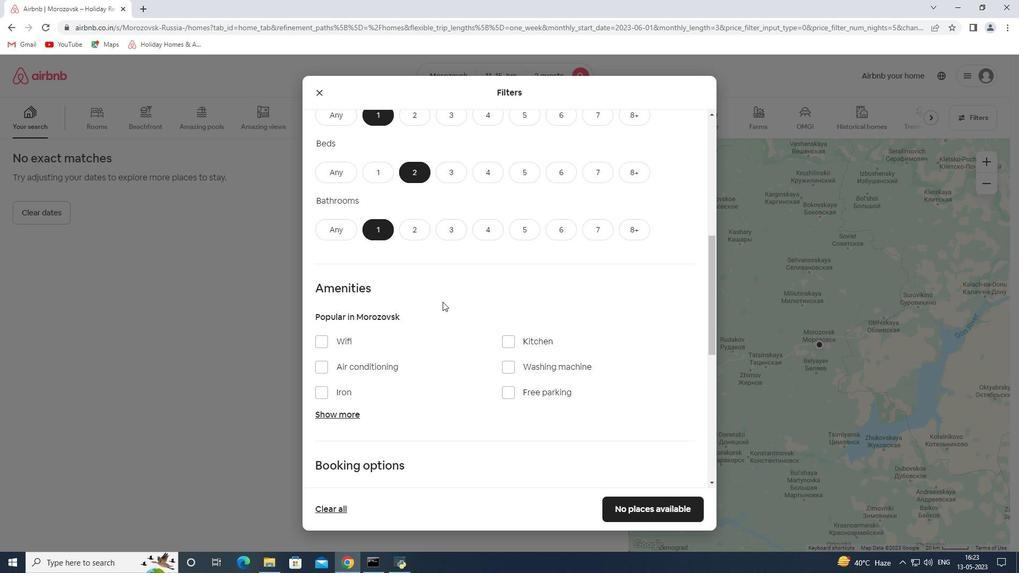 
Action: Mouse scrolled (442, 301) with delta (0, 0)
Screenshot: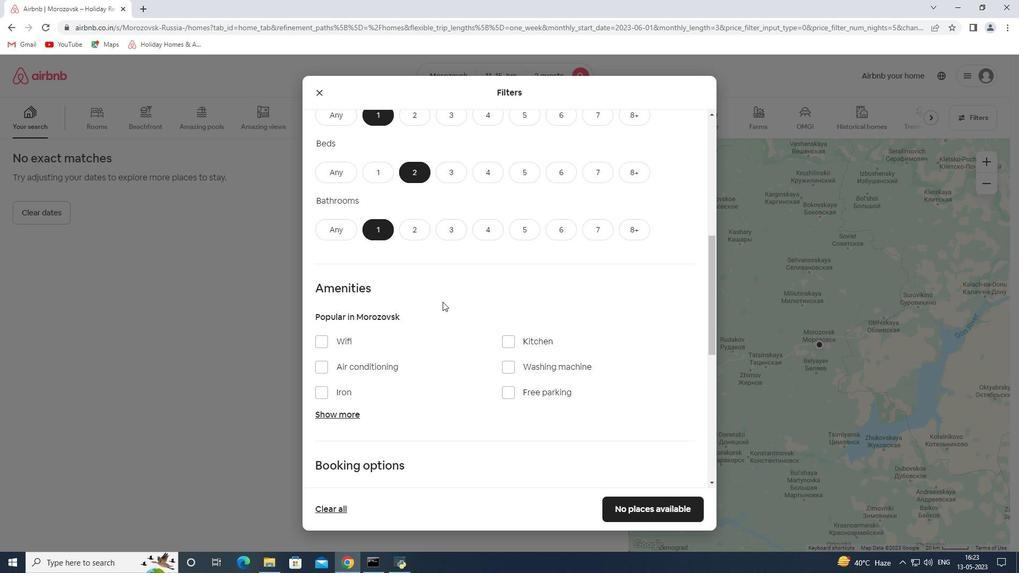 
Action: Mouse scrolled (442, 301) with delta (0, 0)
Screenshot: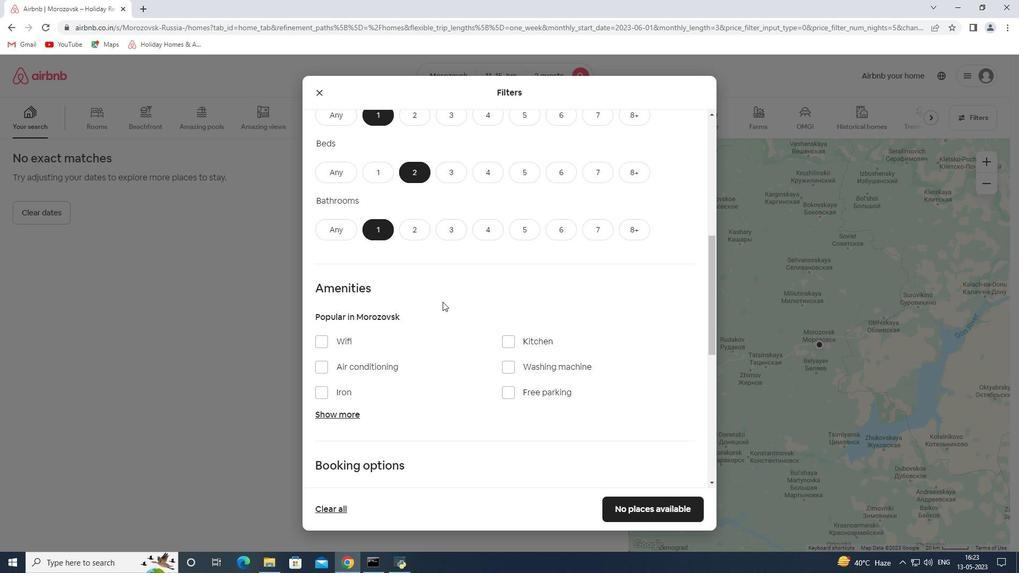 
Action: Mouse scrolled (442, 301) with delta (0, 0)
Screenshot: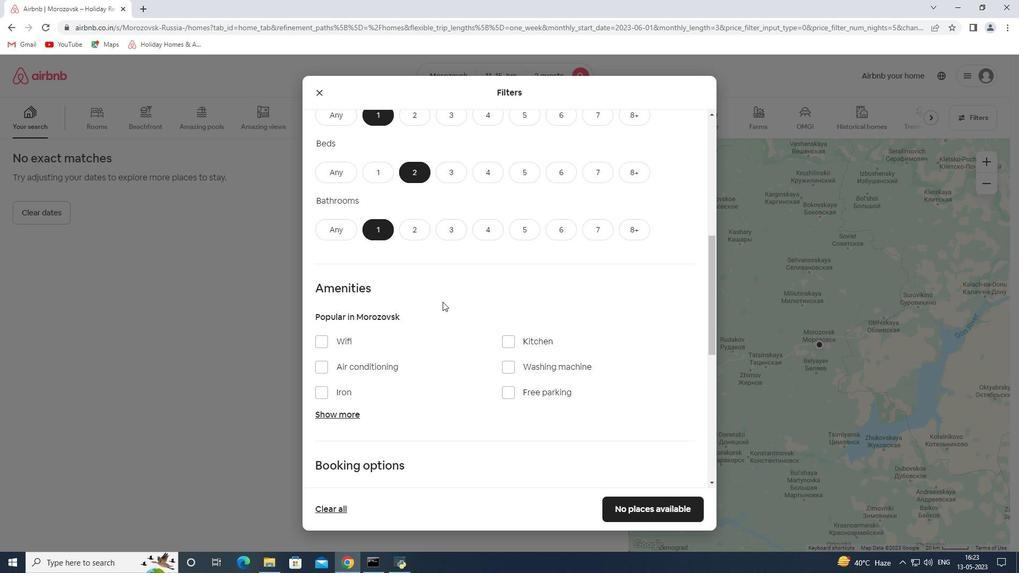 
Action: Mouse moved to (676, 279)
Screenshot: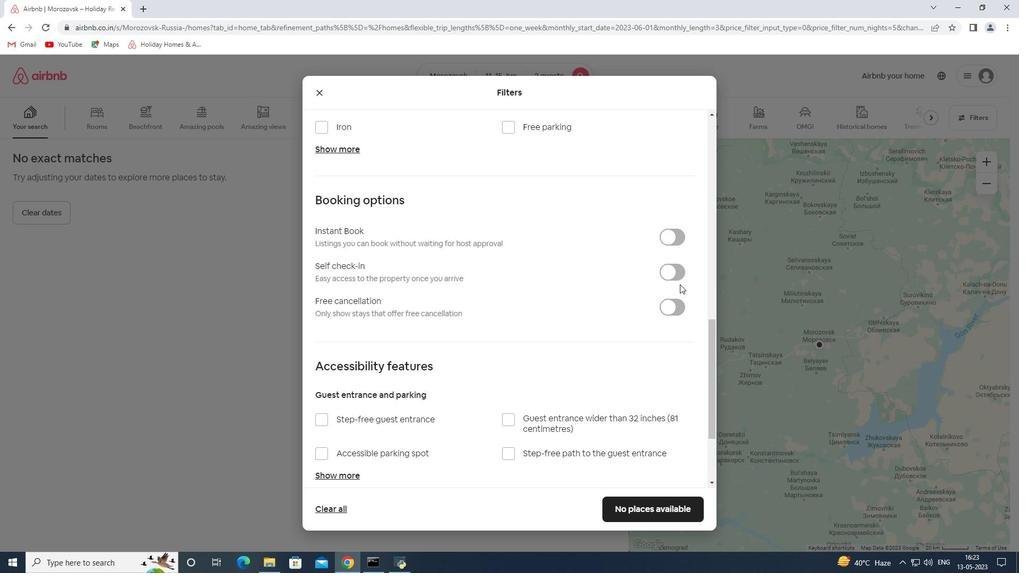 
Action: Mouse pressed left at (676, 279)
Screenshot: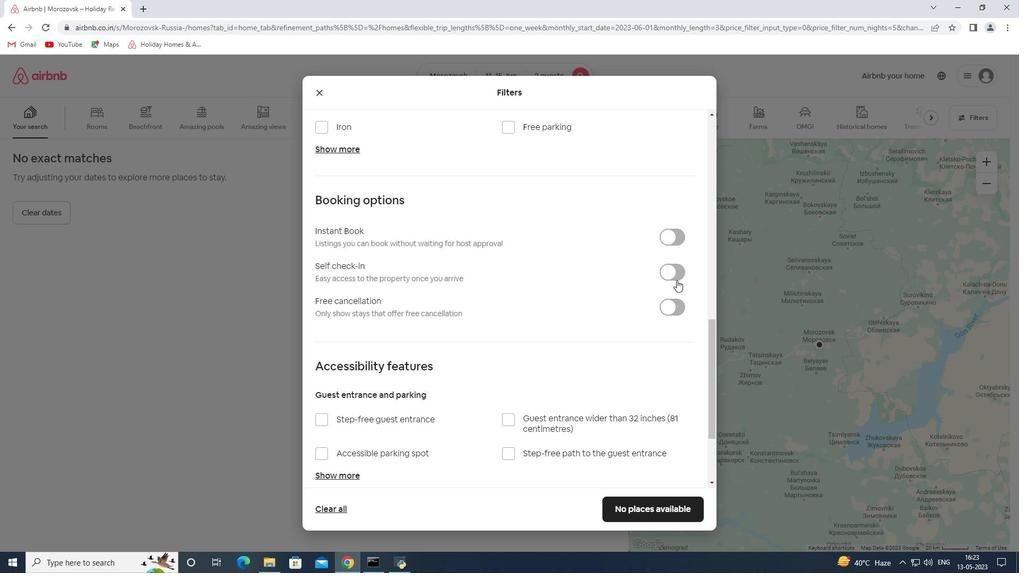 
Action: Mouse moved to (508, 325)
Screenshot: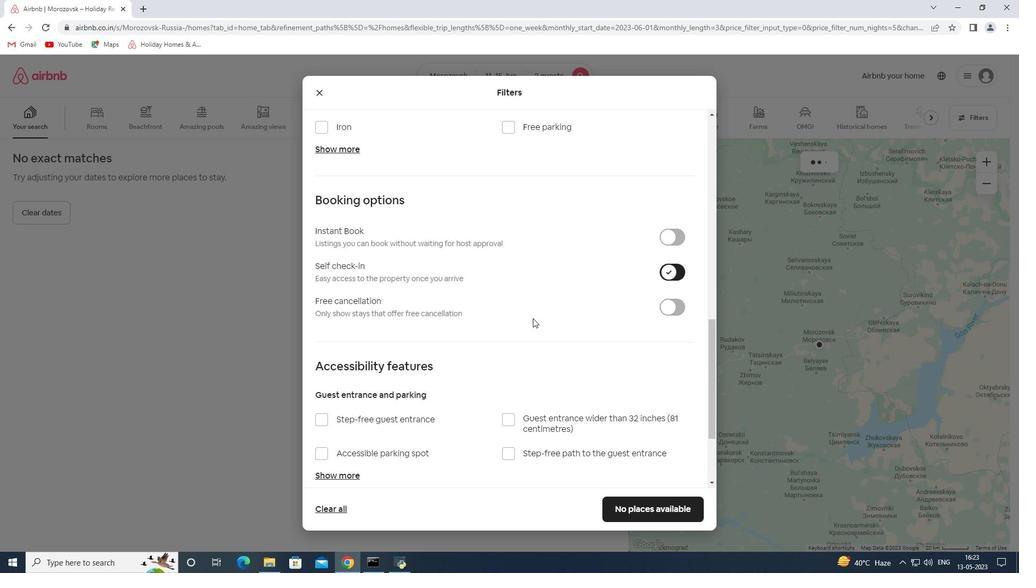 
Action: Mouse scrolled (508, 325) with delta (0, 0)
Screenshot: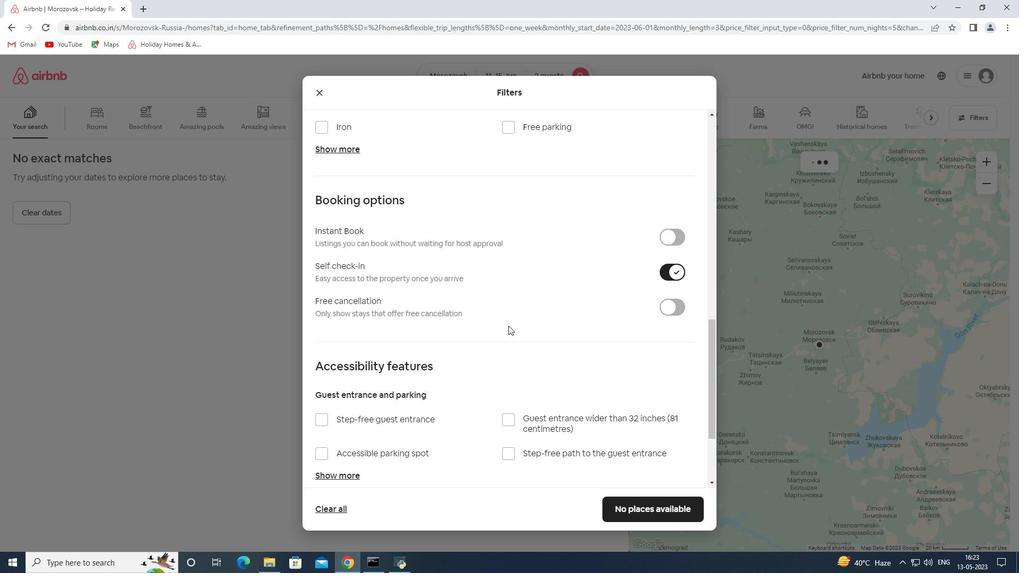 
Action: Mouse scrolled (508, 325) with delta (0, 0)
Screenshot: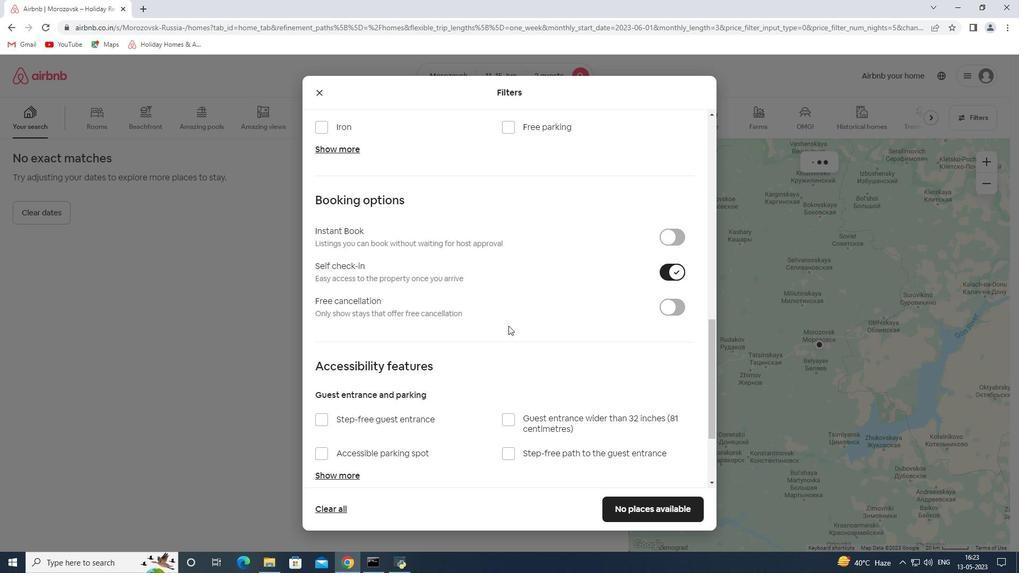 
Action: Mouse scrolled (508, 325) with delta (0, 0)
Screenshot: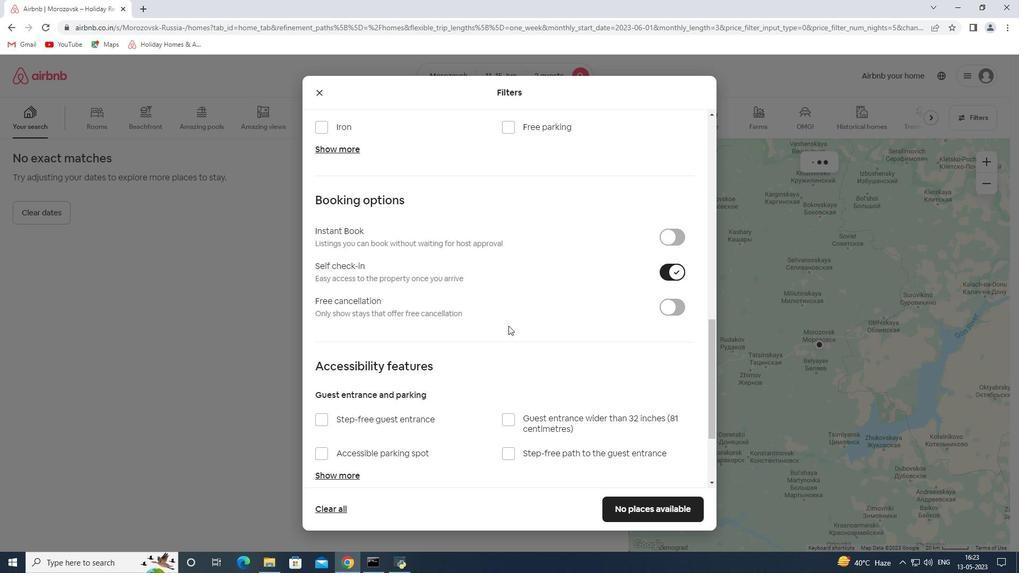 
Action: Mouse scrolled (508, 325) with delta (0, 0)
Screenshot: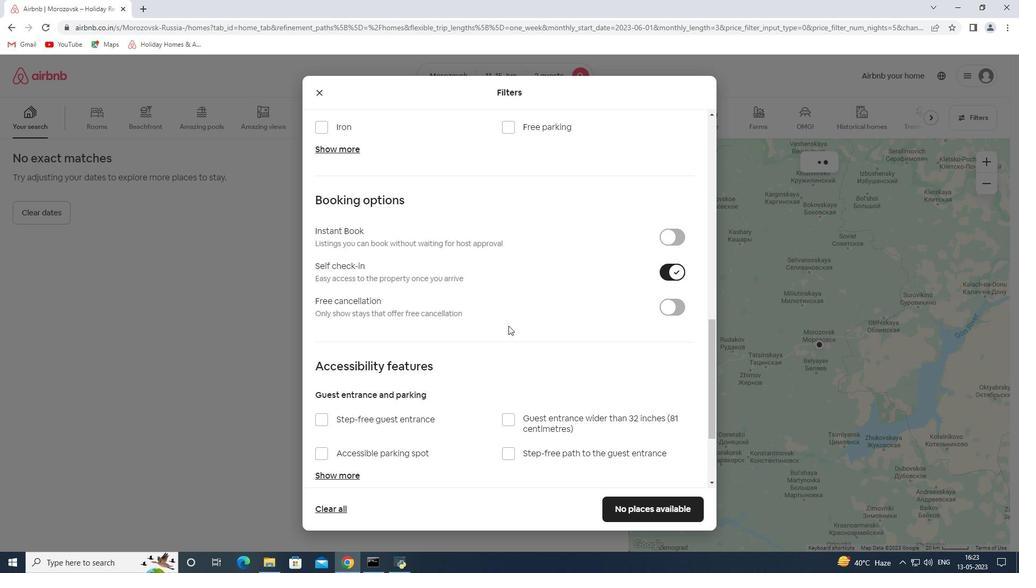 
Action: Mouse scrolled (508, 325) with delta (0, 0)
Screenshot: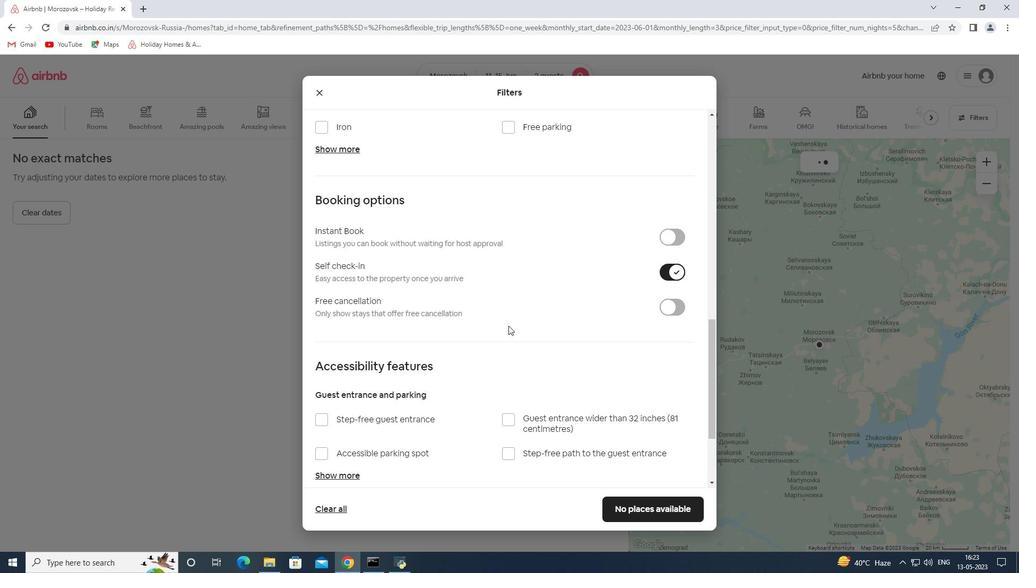
Action: Mouse scrolled (508, 325) with delta (0, 0)
Screenshot: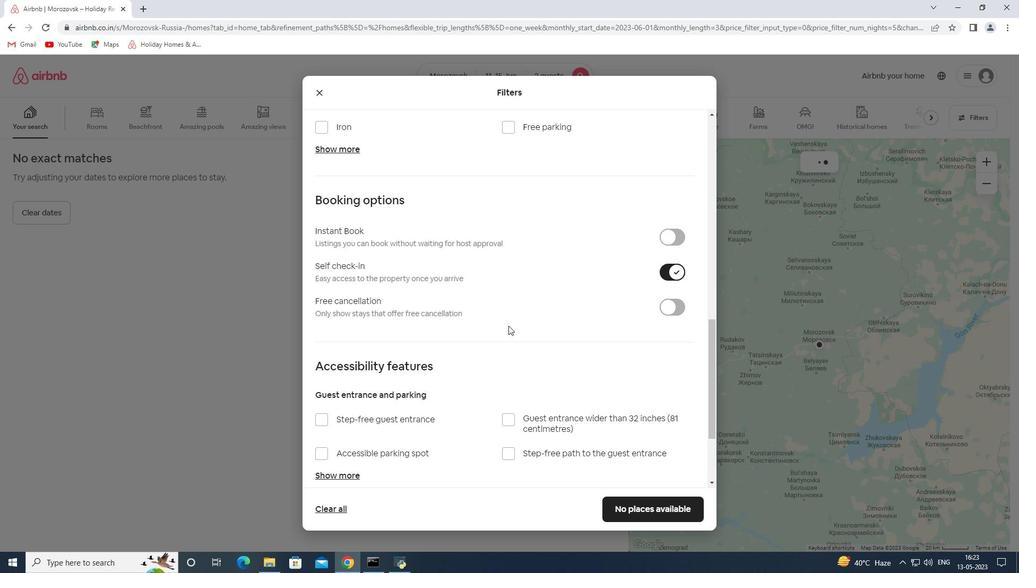
Action: Mouse moved to (654, 507)
Screenshot: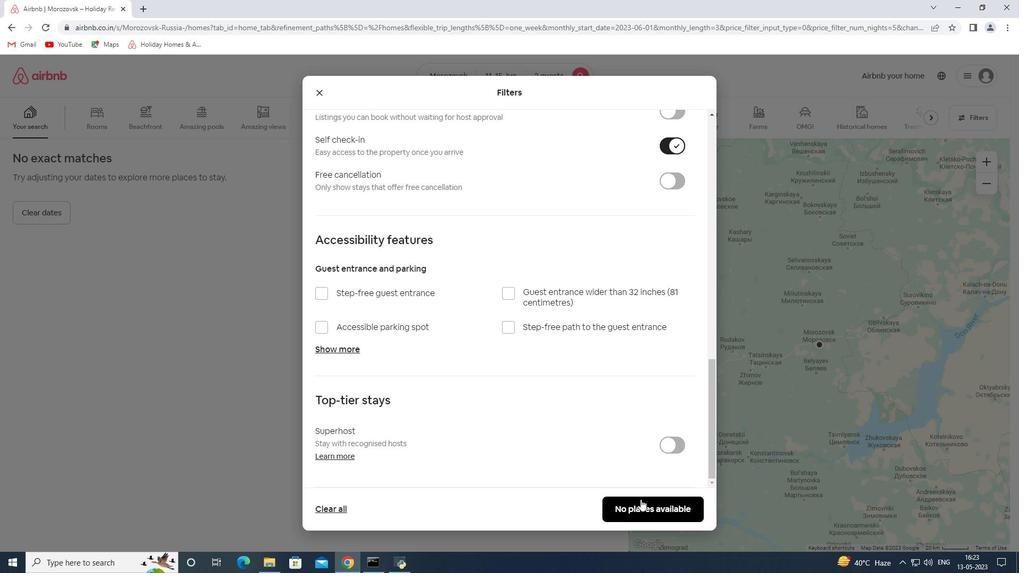 
Action: Mouse pressed left at (654, 507)
Screenshot: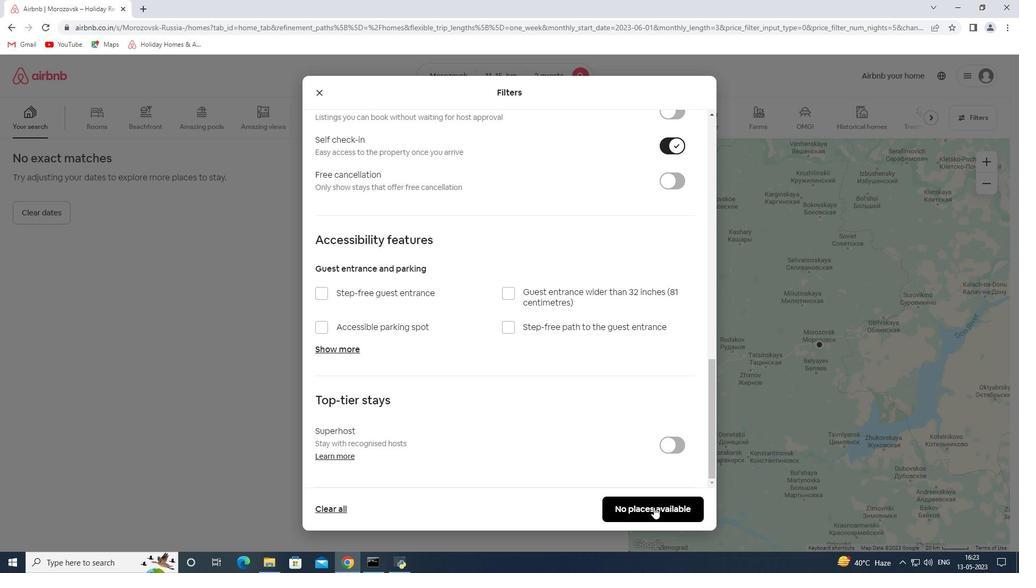 
